 Task: Look for space in Angamāli, India from 4th June, 2023 to 8th June, 2023 for 2 adults in price range Rs.8000 to Rs.16000. Place can be private room with 1  bedroom having 1 bed and 1 bathroom. Property type can be house, flat, guest house, hotel. Booking option can be shelf check-in. Required host language is English.
Action: Mouse moved to (425, 95)
Screenshot: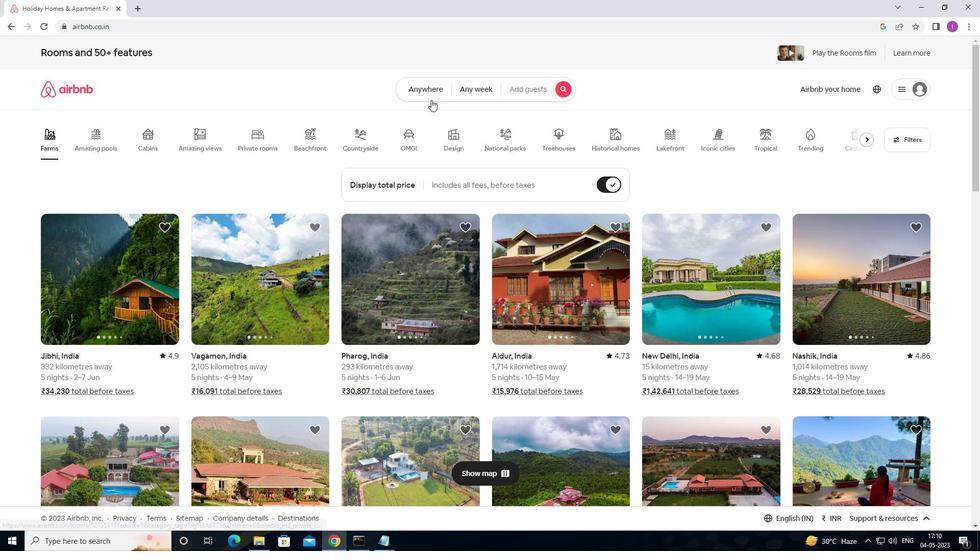 
Action: Mouse pressed left at (425, 95)
Screenshot: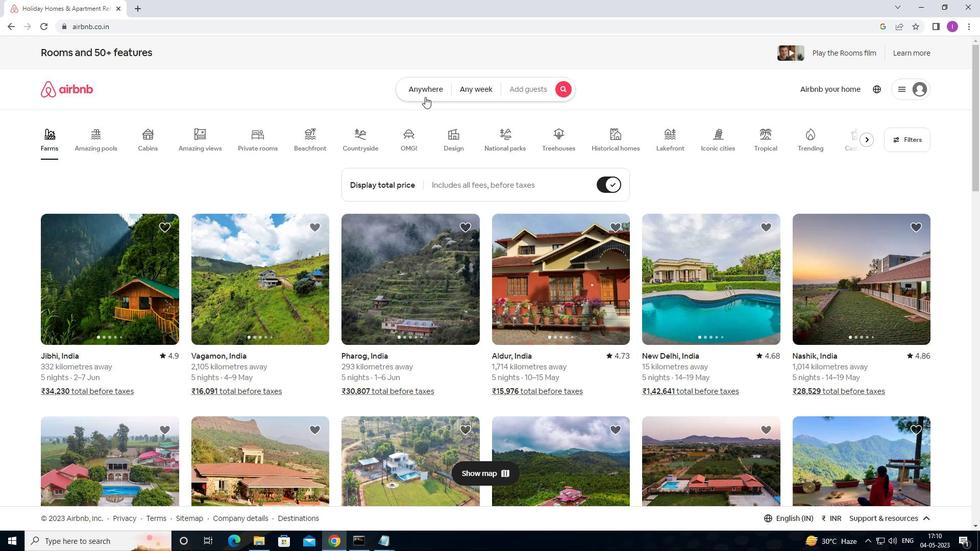 
Action: Mouse moved to (310, 125)
Screenshot: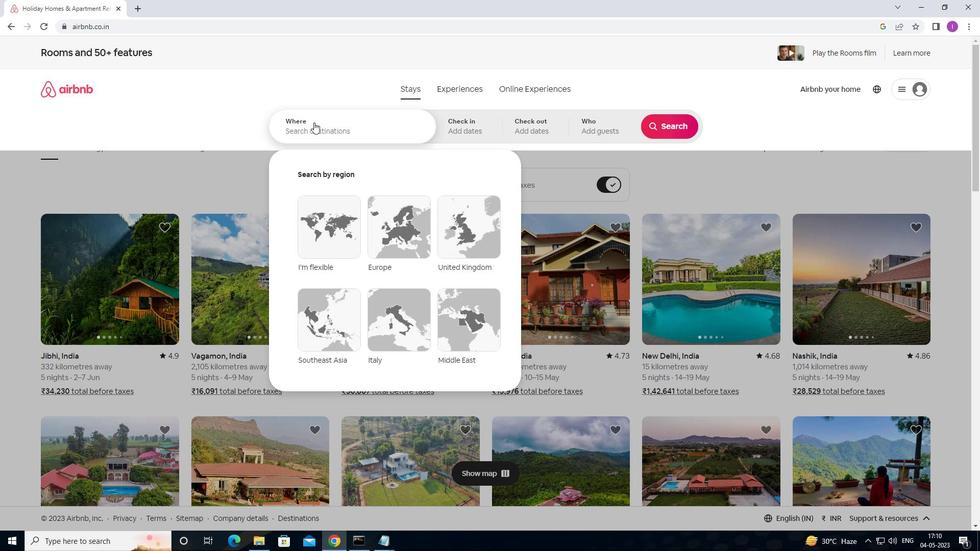 
Action: Mouse pressed left at (310, 125)
Screenshot: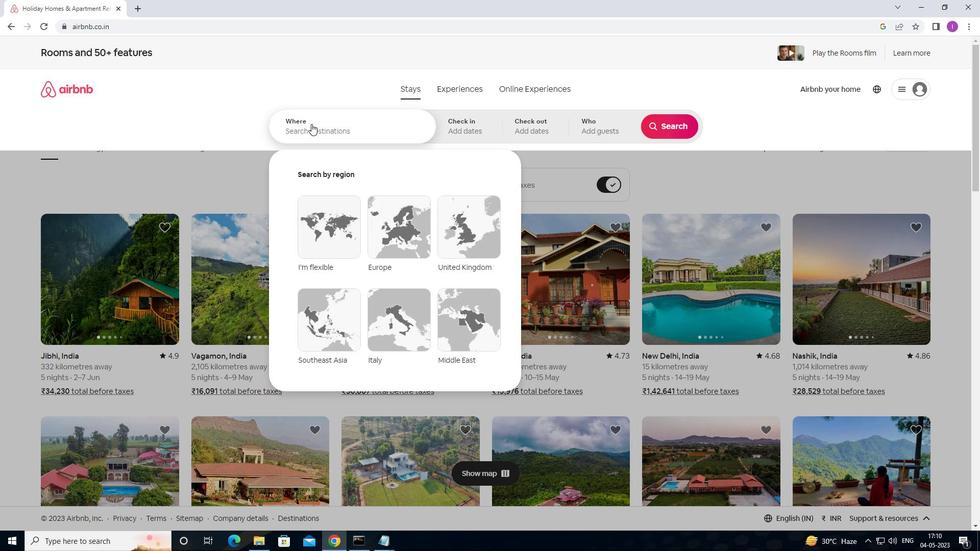 
Action: Mouse moved to (311, 125)
Screenshot: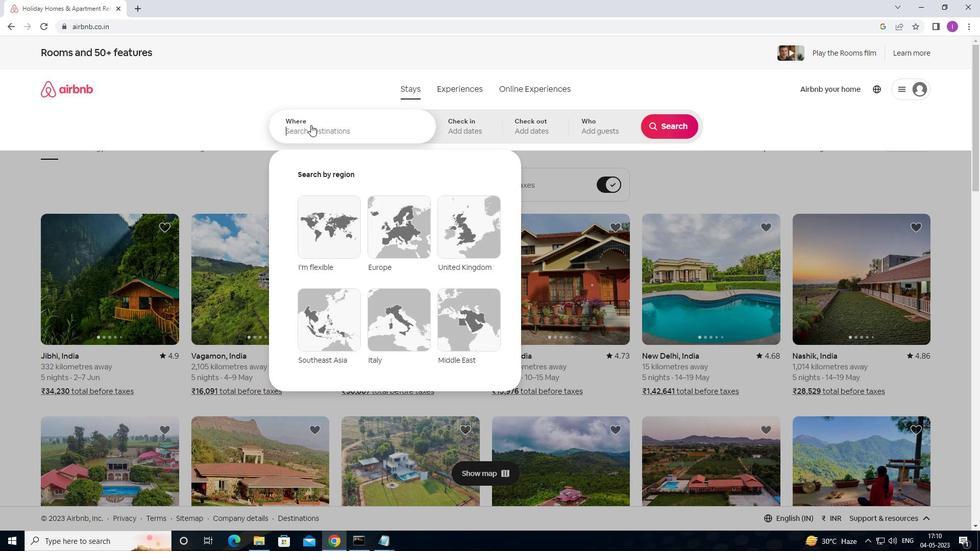 
Action: Key pressed <Key.shift>ANGAMALI,<Key.shift>INDIA
Screenshot: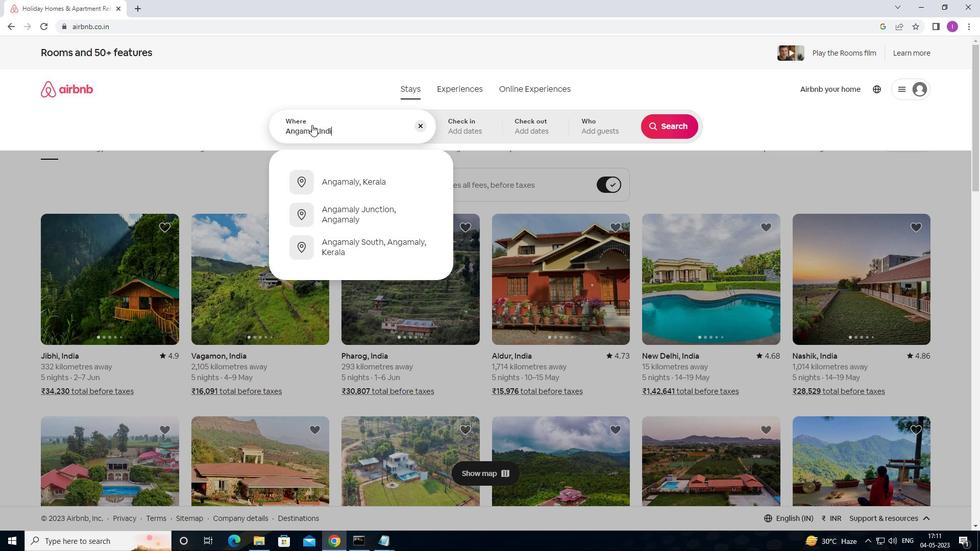 
Action: Mouse moved to (451, 125)
Screenshot: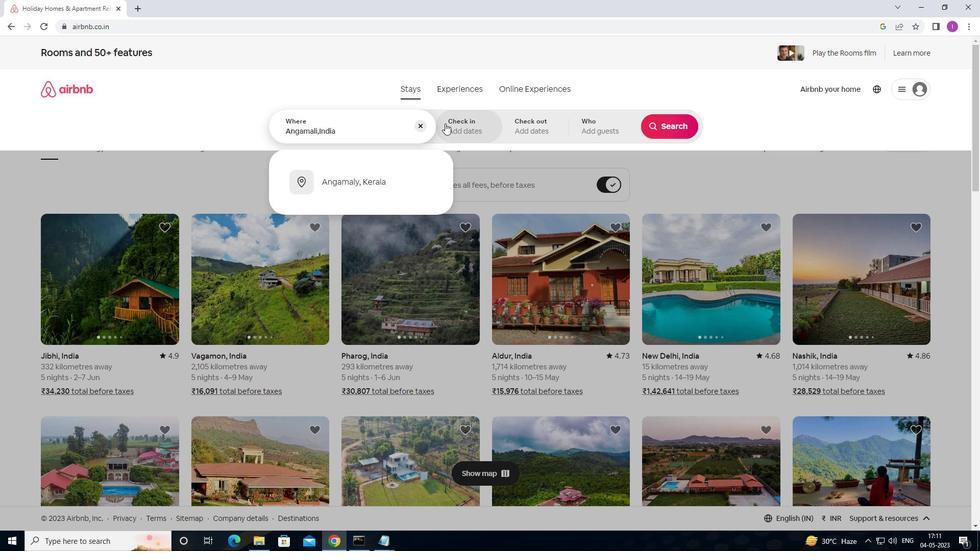 
Action: Mouse pressed left at (451, 125)
Screenshot: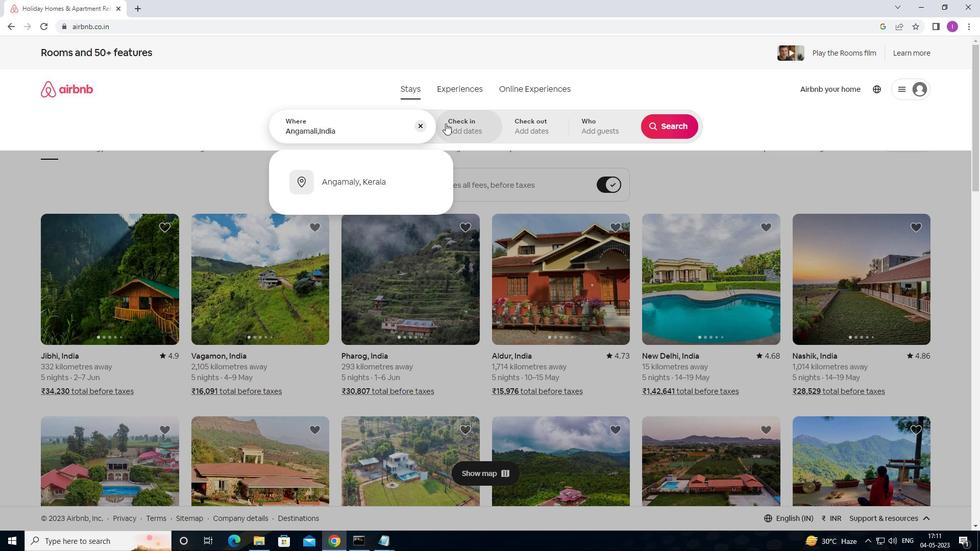 
Action: Mouse moved to (514, 276)
Screenshot: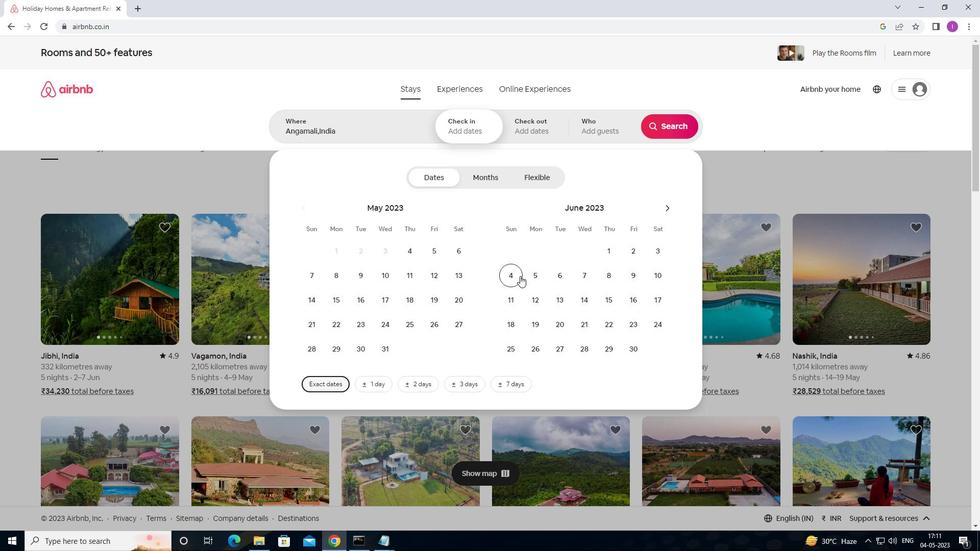 
Action: Mouse pressed left at (514, 276)
Screenshot: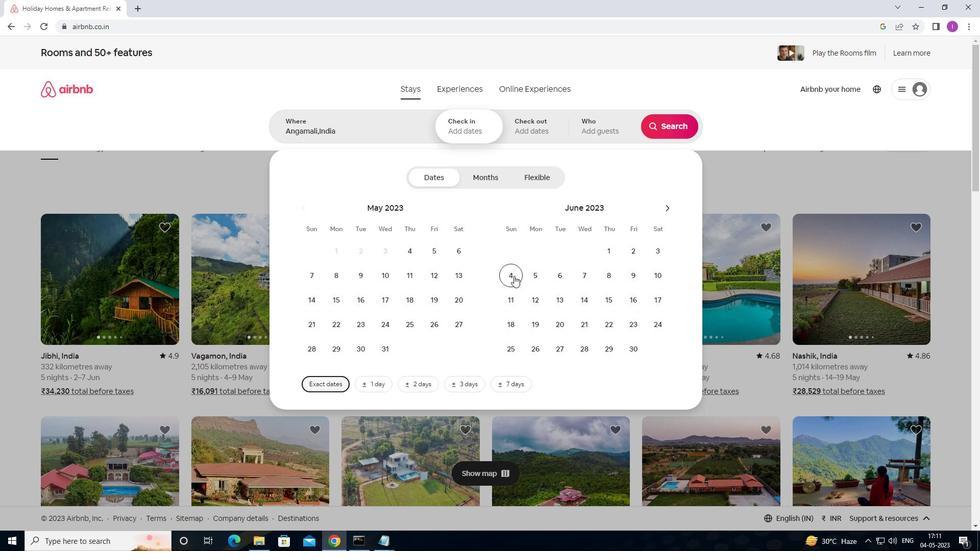 
Action: Mouse moved to (605, 270)
Screenshot: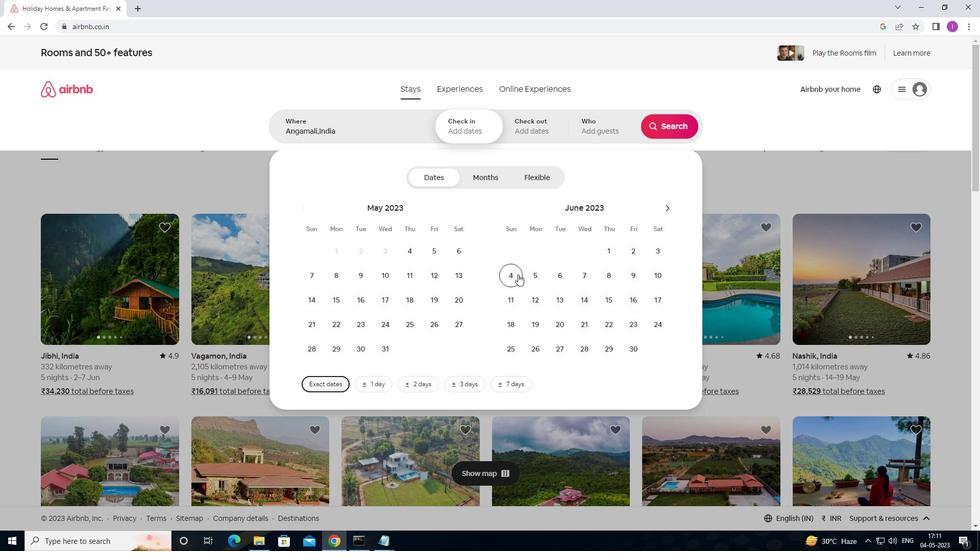 
Action: Mouse pressed left at (605, 270)
Screenshot: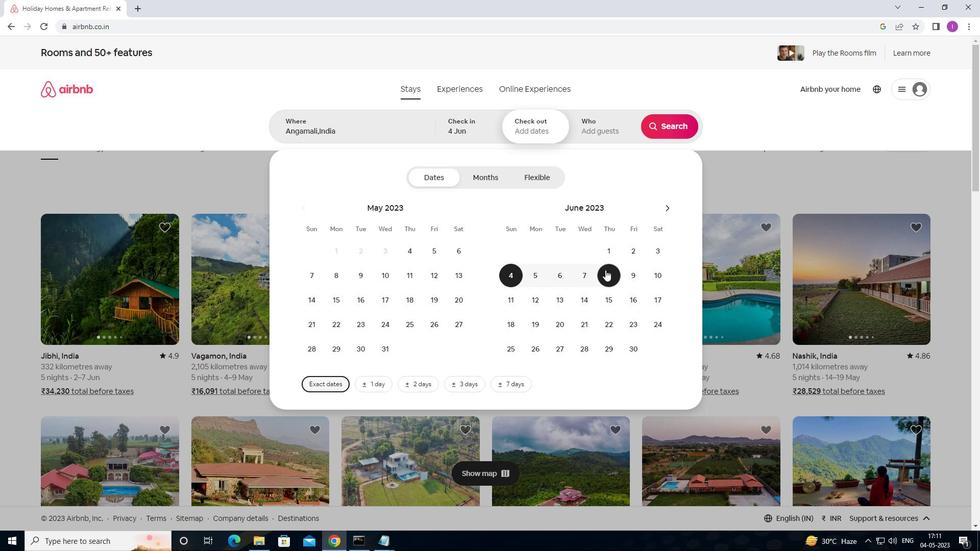 
Action: Mouse moved to (590, 127)
Screenshot: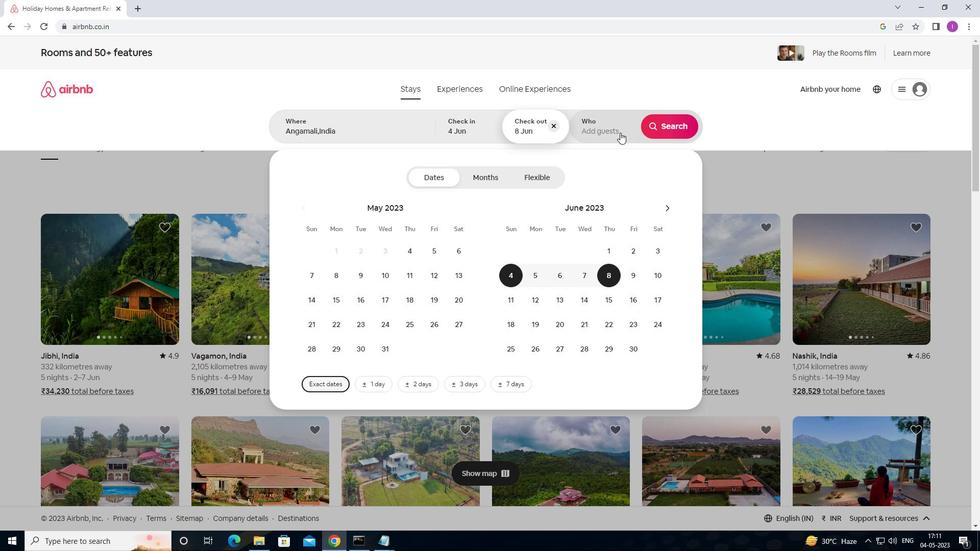 
Action: Mouse pressed left at (590, 127)
Screenshot: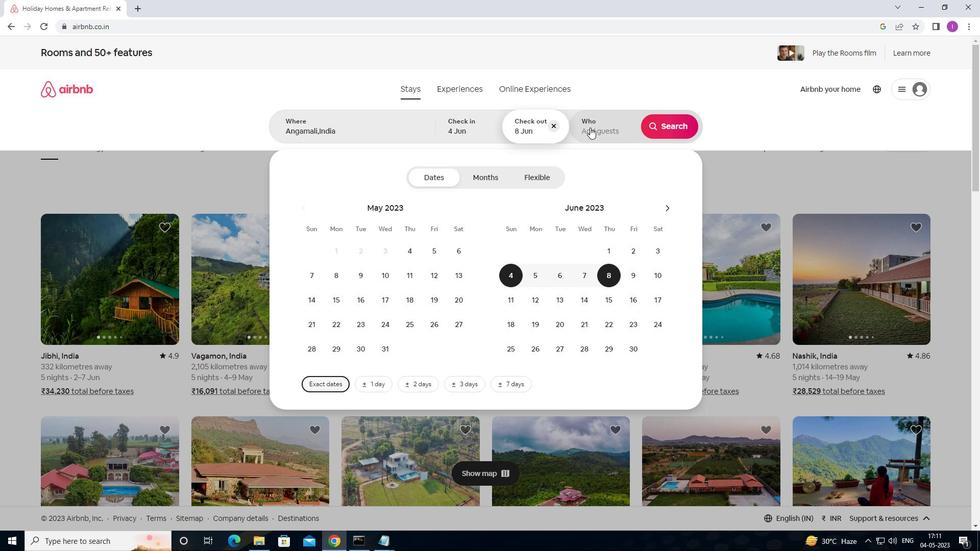 
Action: Mouse moved to (664, 182)
Screenshot: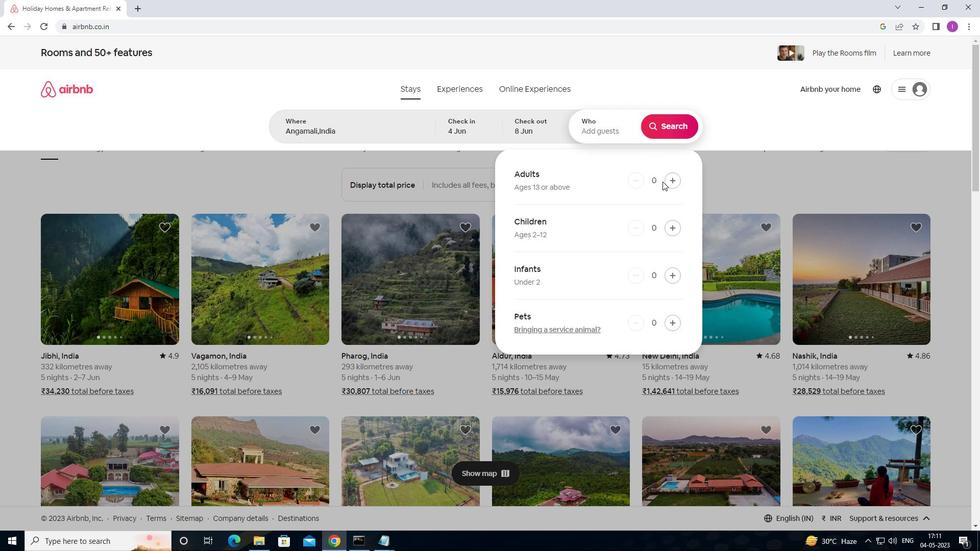 
Action: Mouse pressed left at (664, 182)
Screenshot: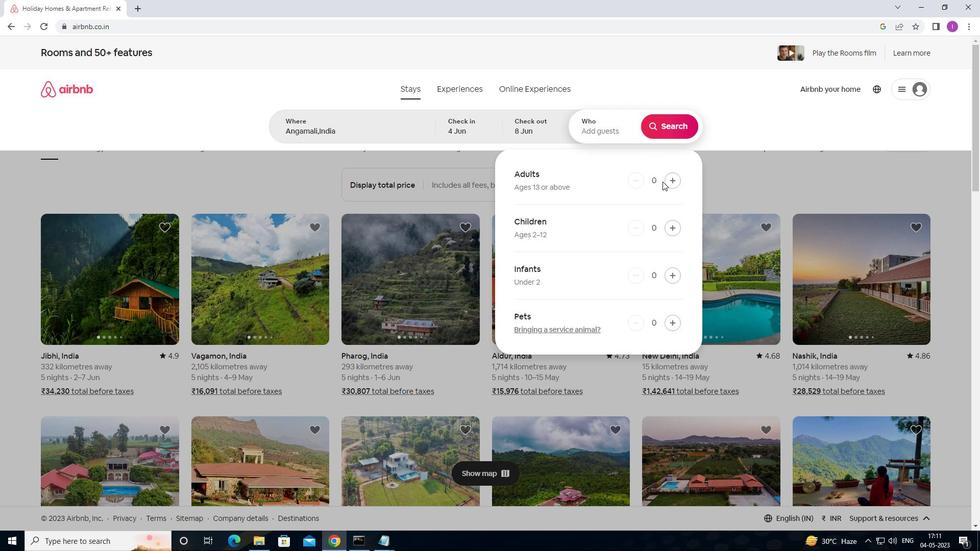 
Action: Mouse moved to (669, 179)
Screenshot: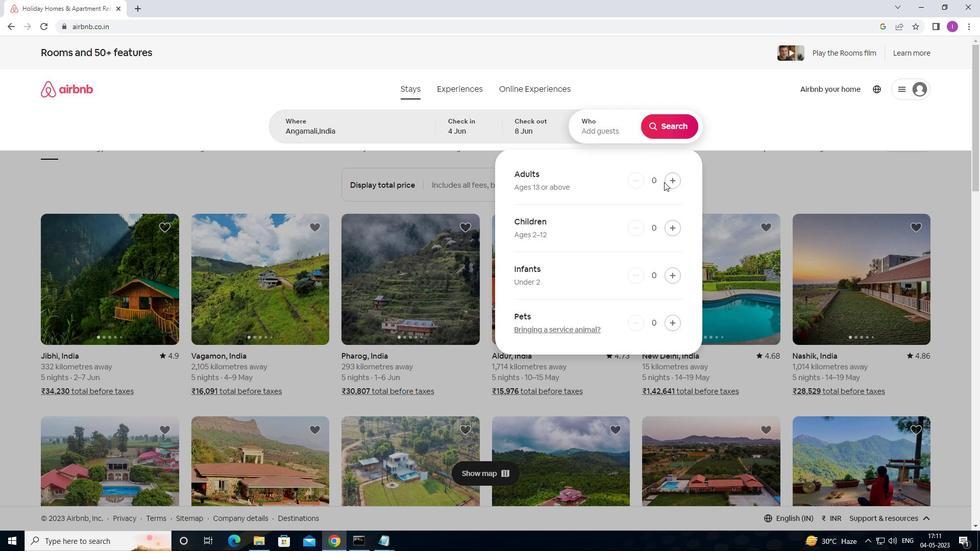 
Action: Mouse pressed left at (669, 179)
Screenshot: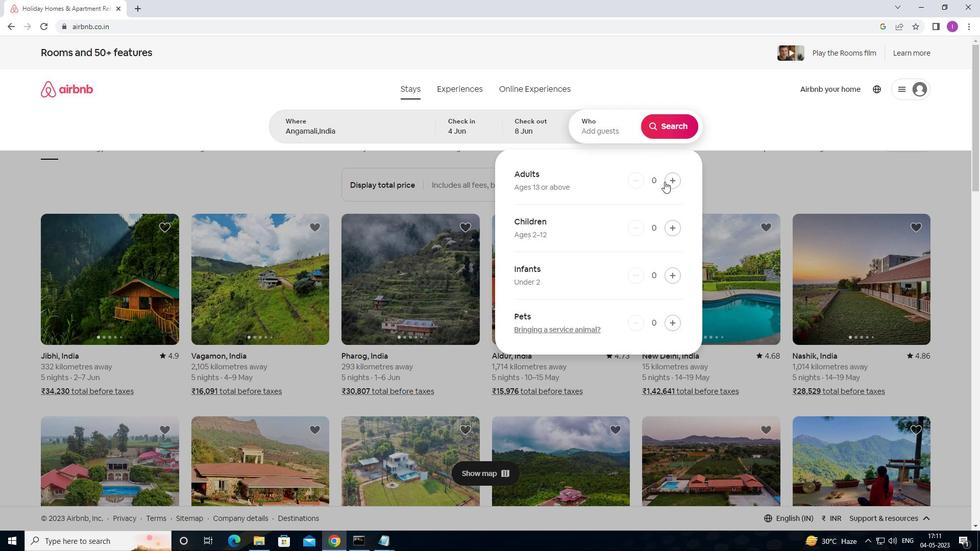 
Action: Mouse moved to (670, 179)
Screenshot: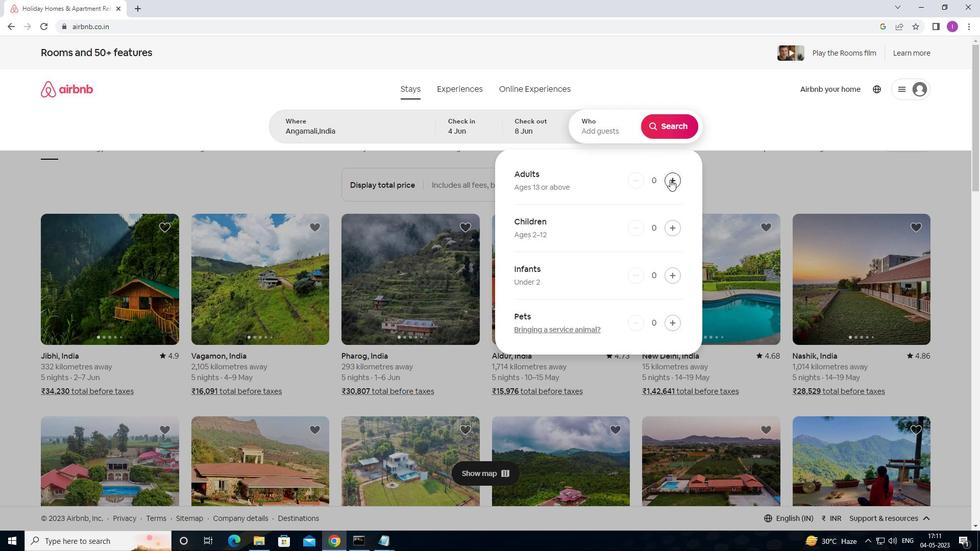 
Action: Mouse pressed left at (670, 179)
Screenshot: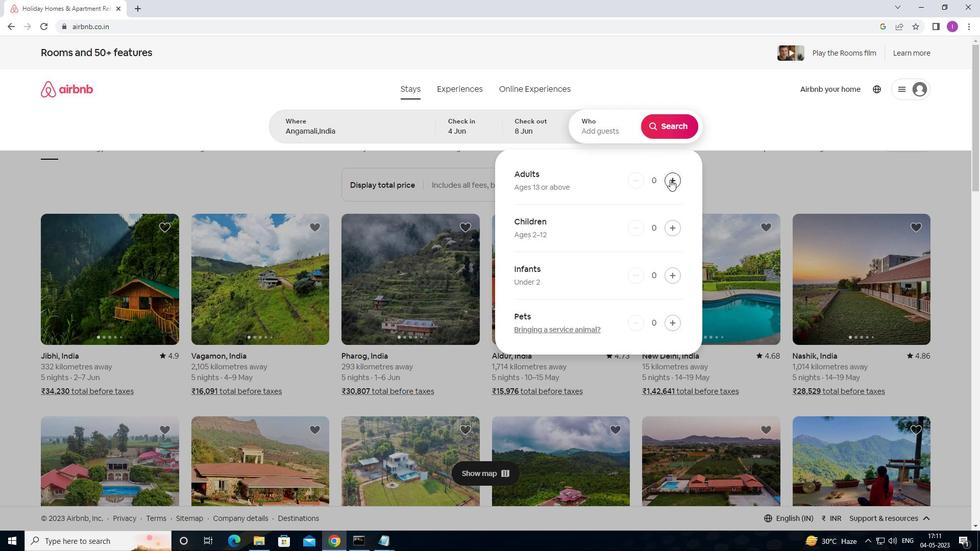 
Action: Mouse moved to (671, 132)
Screenshot: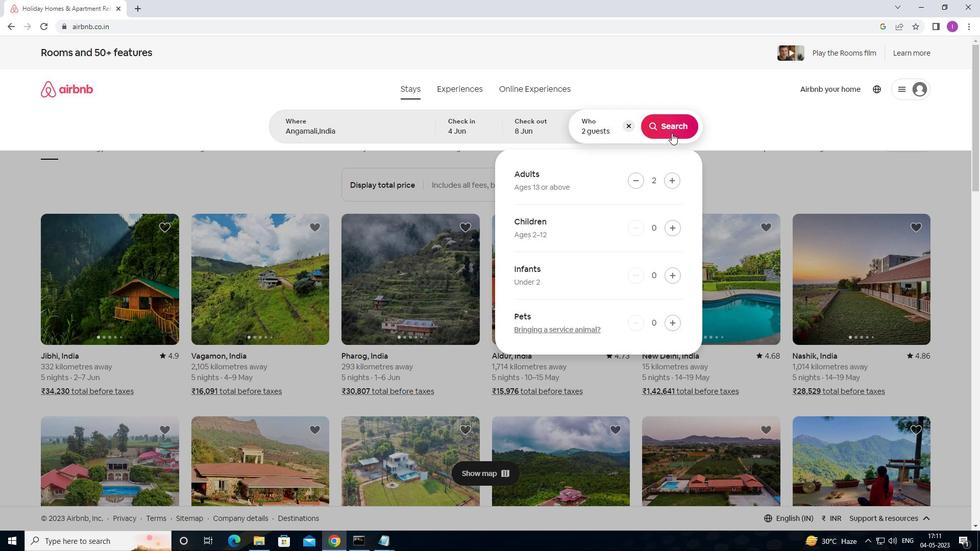 
Action: Mouse pressed left at (671, 132)
Screenshot: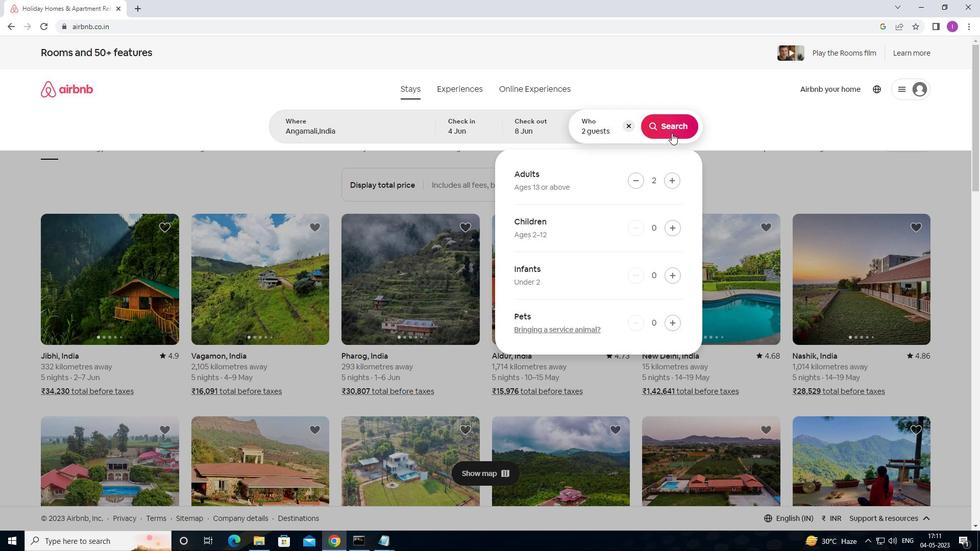 
Action: Mouse moved to (932, 95)
Screenshot: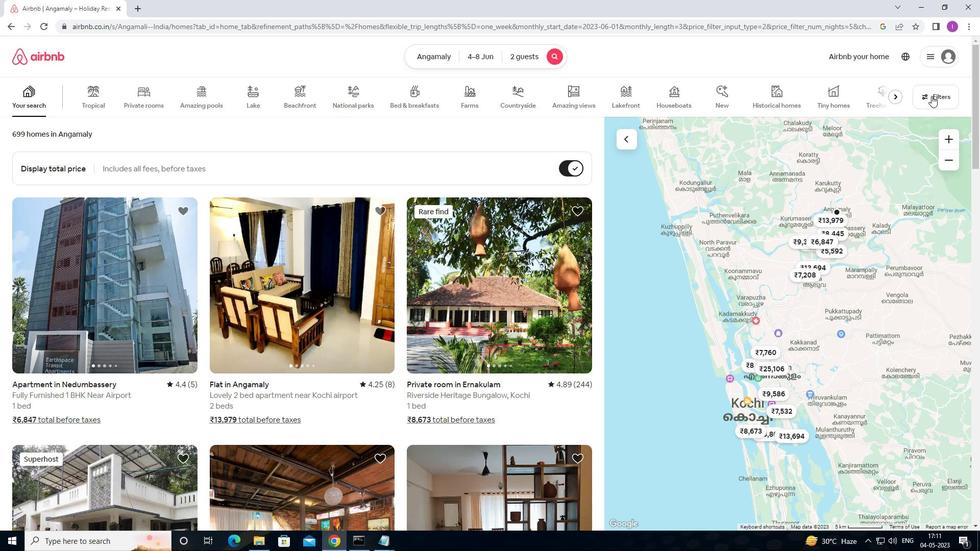 
Action: Mouse pressed left at (932, 95)
Screenshot: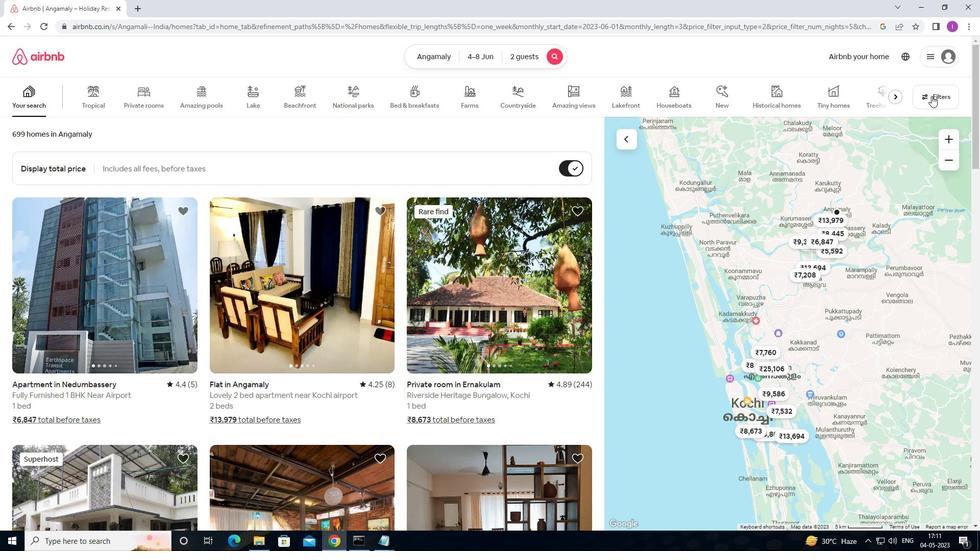 
Action: Mouse moved to (361, 218)
Screenshot: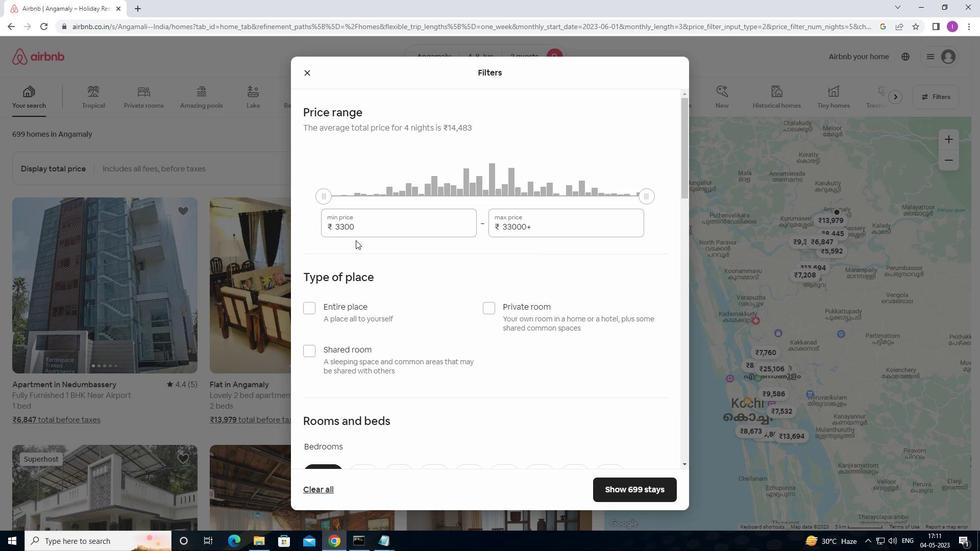 
Action: Mouse pressed left at (361, 218)
Screenshot: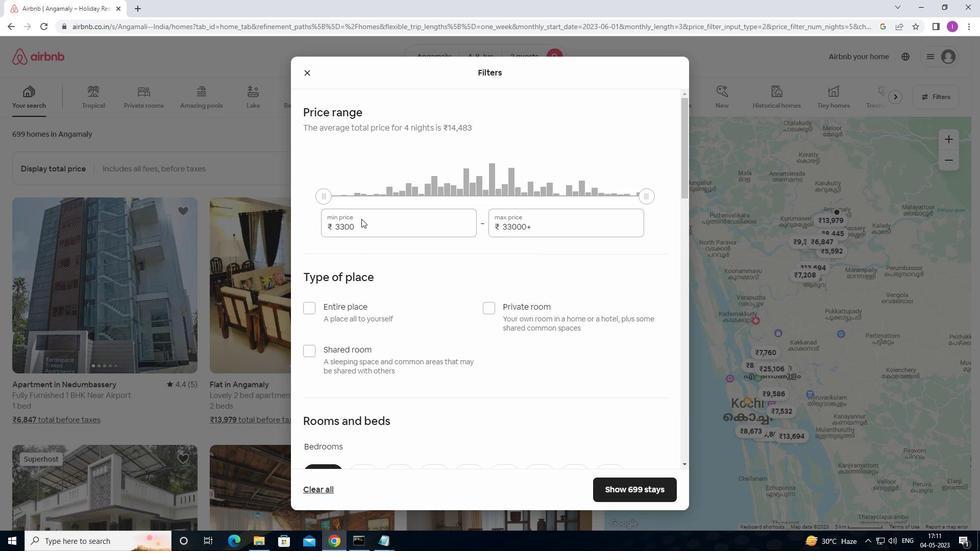 
Action: Mouse moved to (362, 223)
Screenshot: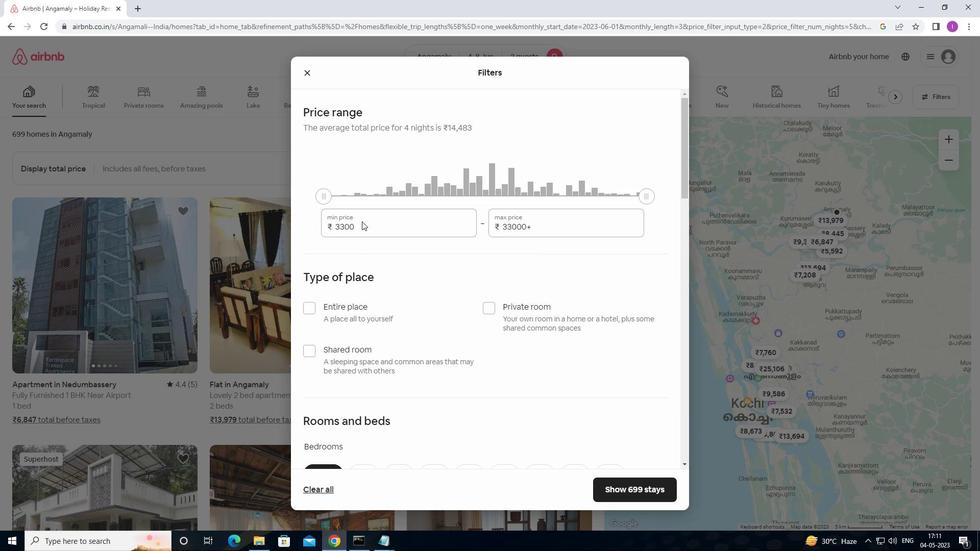 
Action: Mouse pressed left at (362, 223)
Screenshot: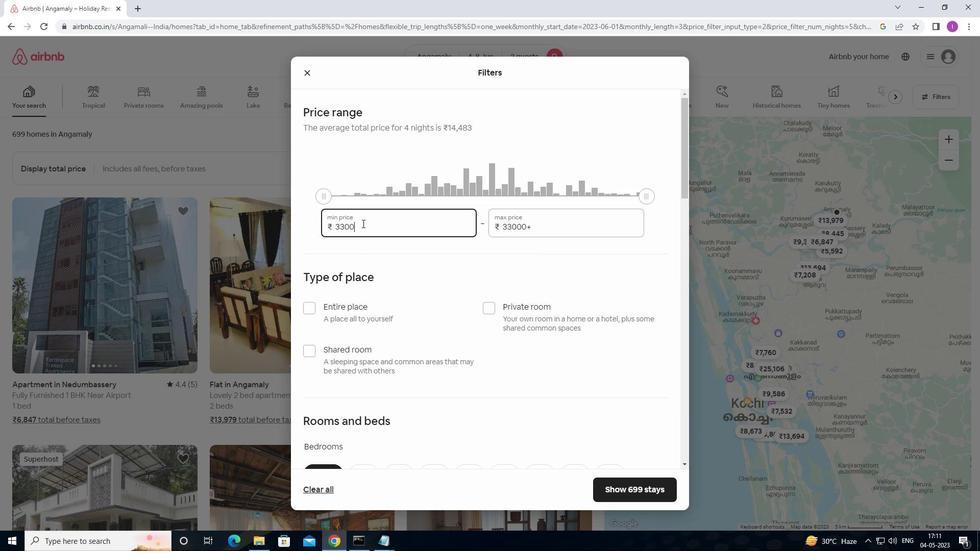
Action: Mouse moved to (329, 223)
Screenshot: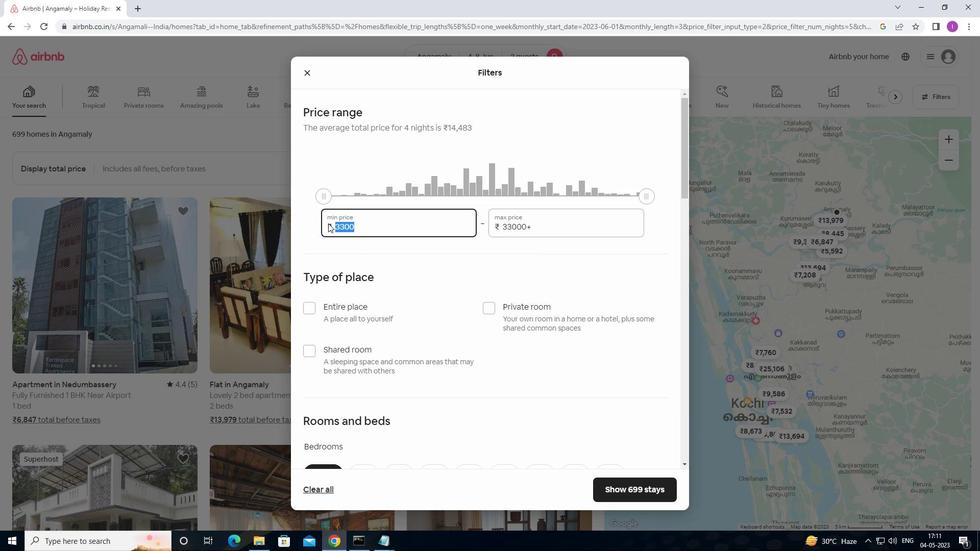 
Action: Key pressed 8
Screenshot: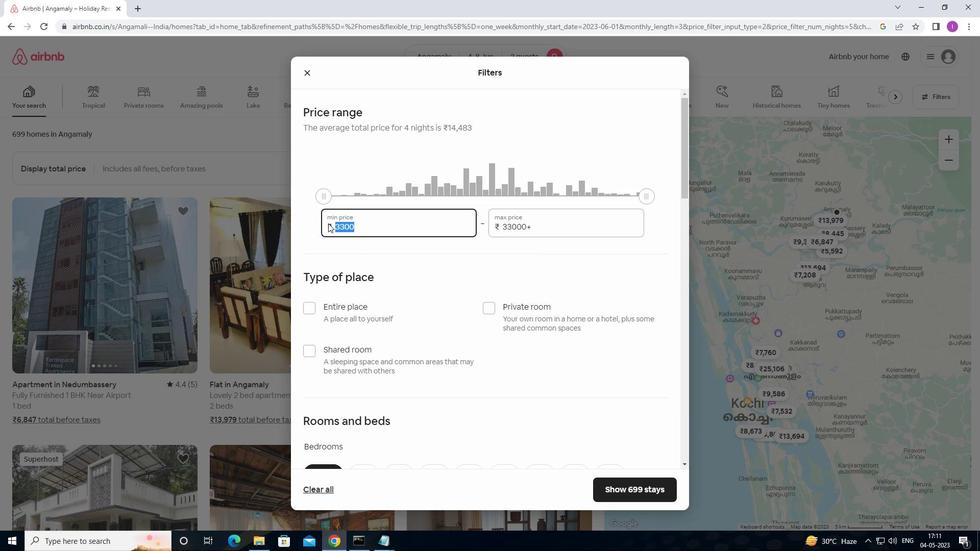 
Action: Mouse moved to (330, 222)
Screenshot: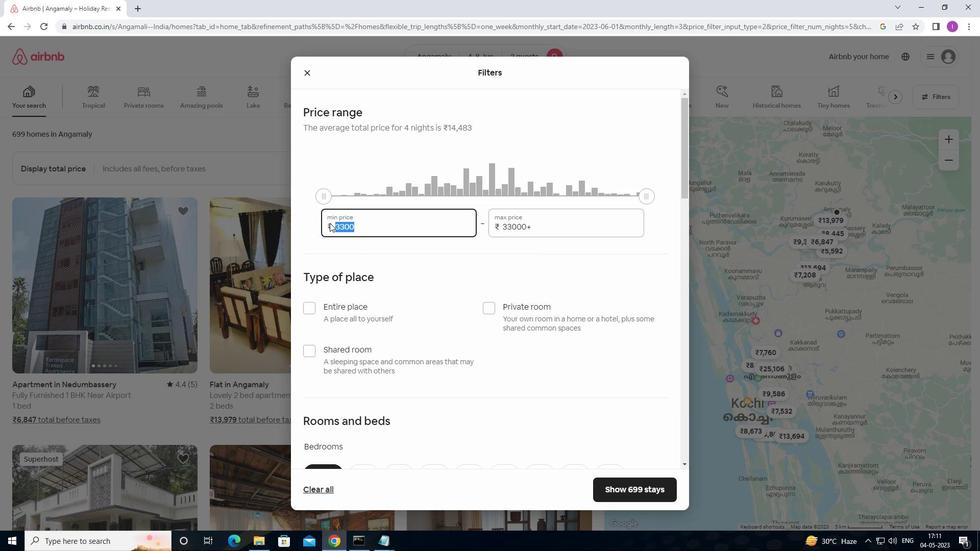 
Action: Key pressed 0
Screenshot: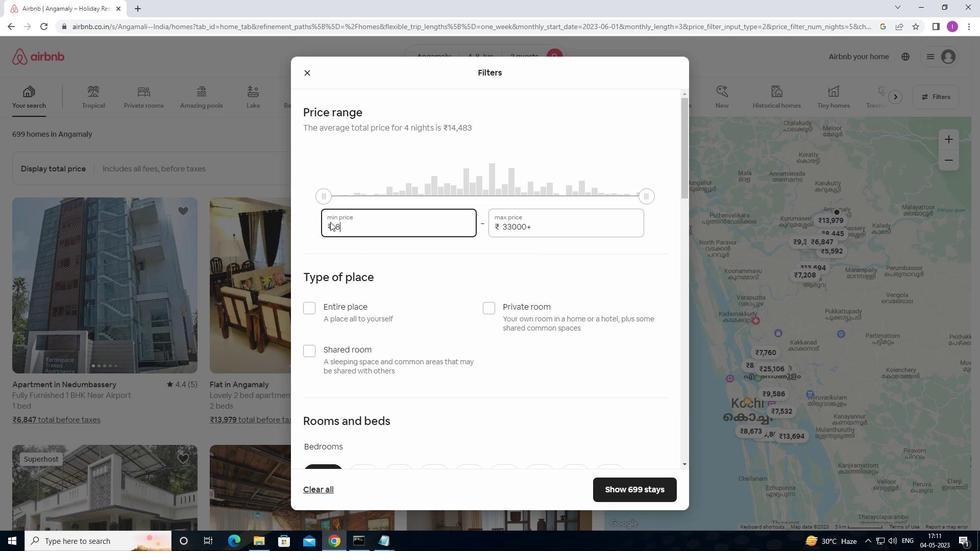 
Action: Mouse moved to (331, 220)
Screenshot: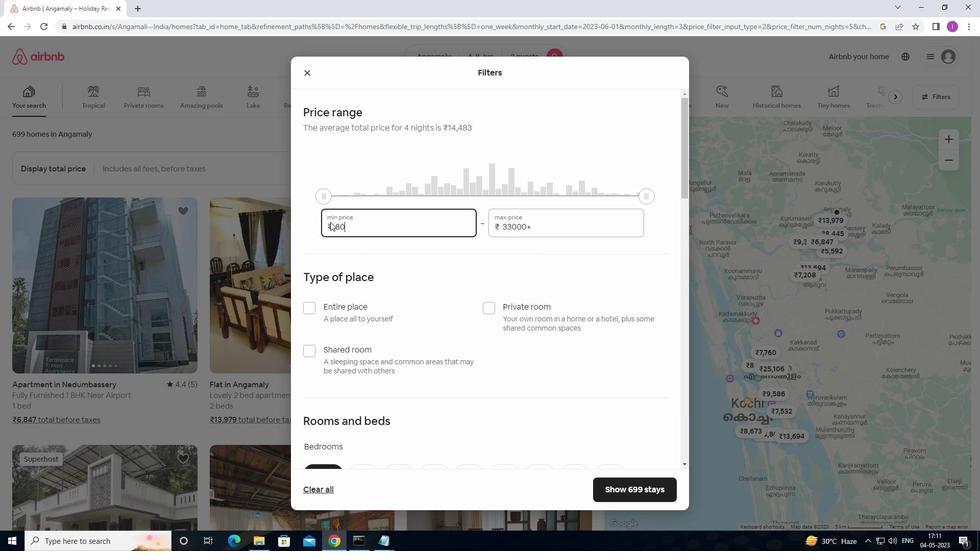
Action: Key pressed 0
Screenshot: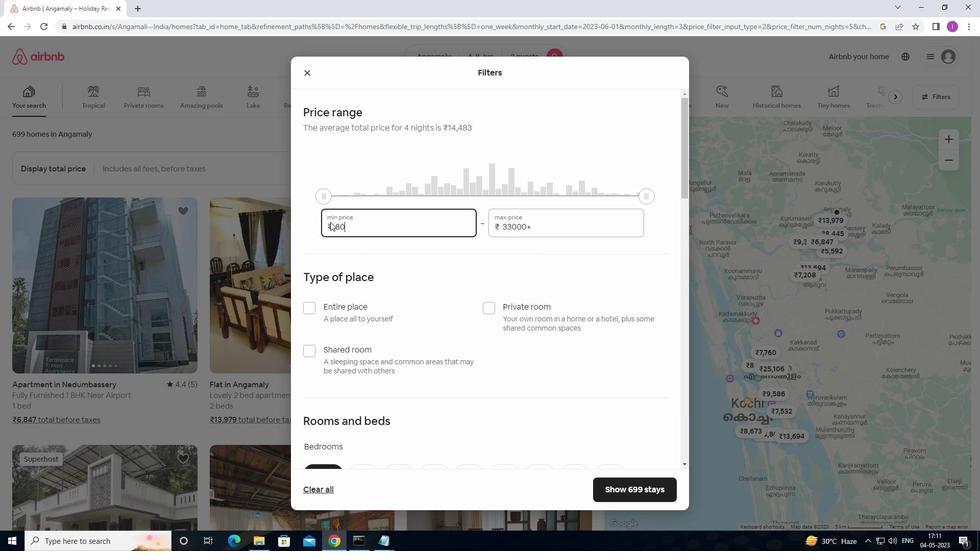 
Action: Mouse moved to (341, 215)
Screenshot: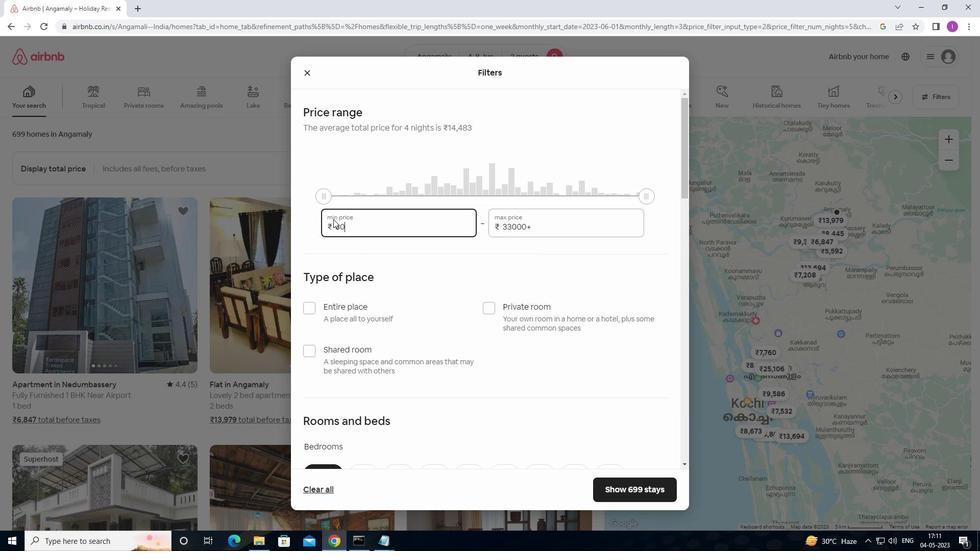 
Action: Key pressed 0
Screenshot: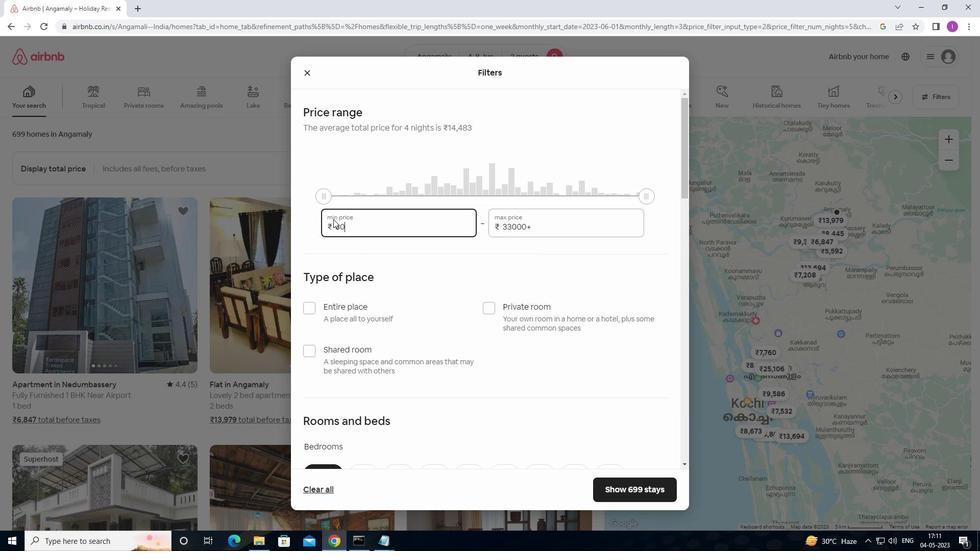 
Action: Mouse moved to (554, 228)
Screenshot: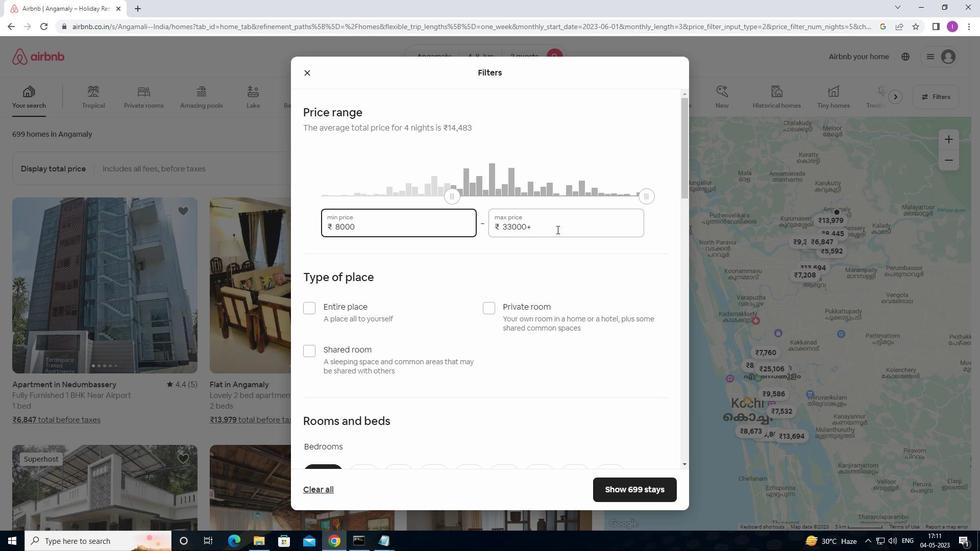 
Action: Mouse pressed left at (554, 228)
Screenshot: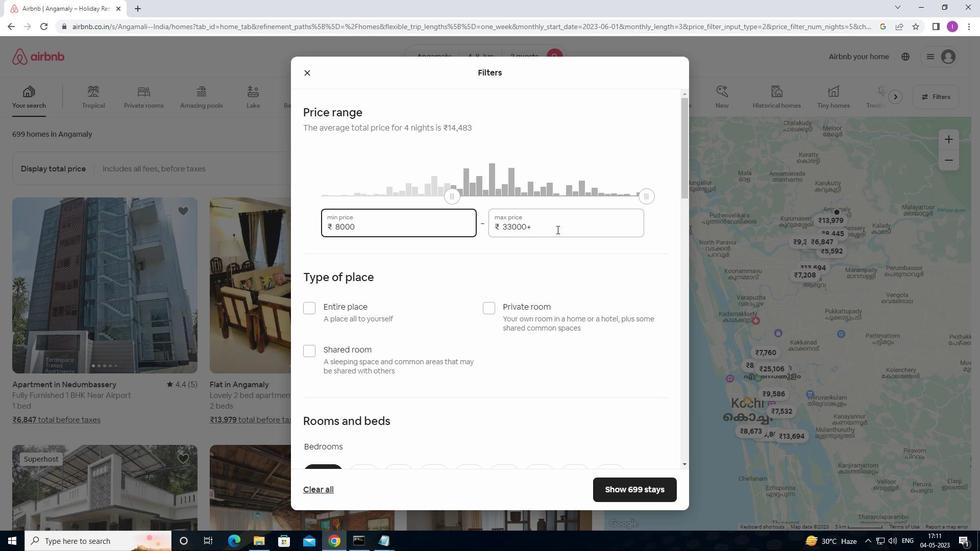 
Action: Mouse moved to (468, 239)
Screenshot: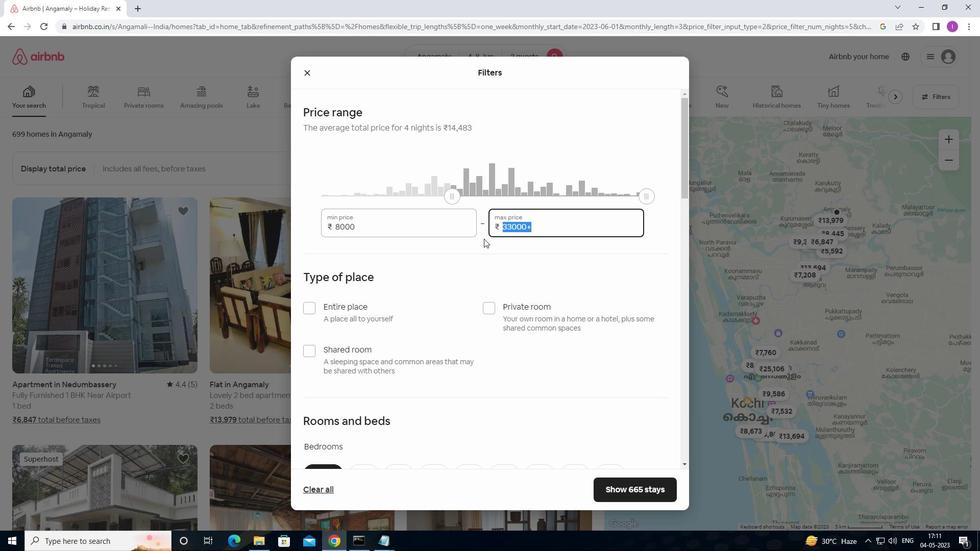 
Action: Key pressed 16000
Screenshot: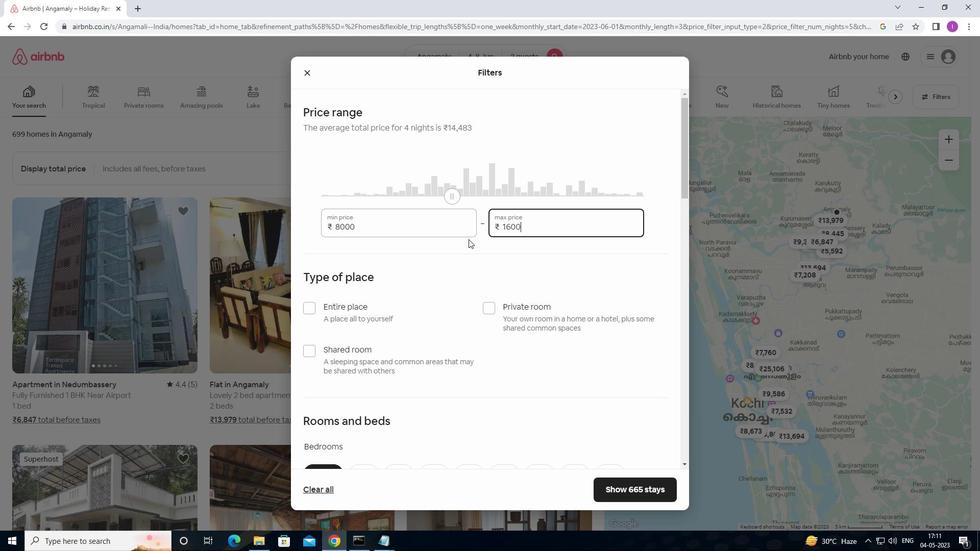 
Action: Mouse moved to (498, 252)
Screenshot: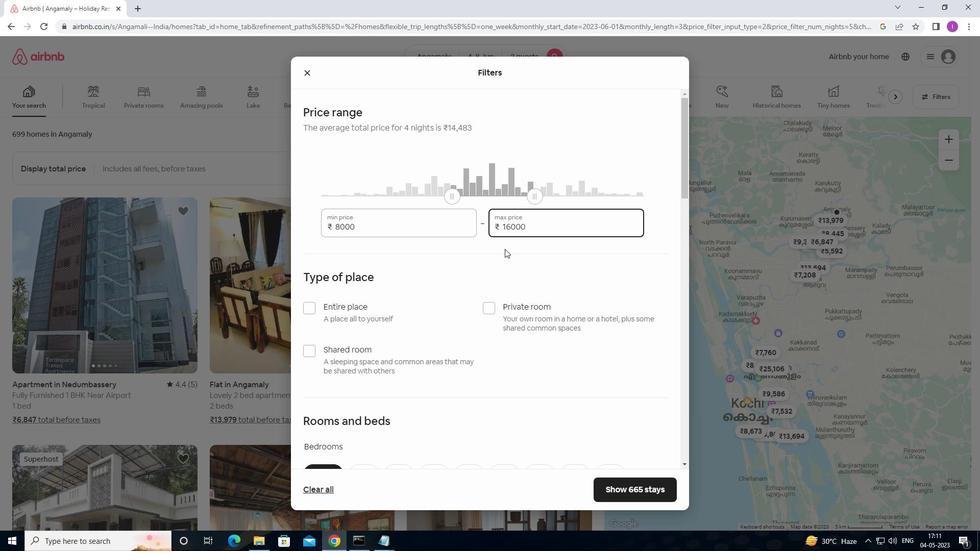 
Action: Mouse scrolled (498, 252) with delta (0, 0)
Screenshot: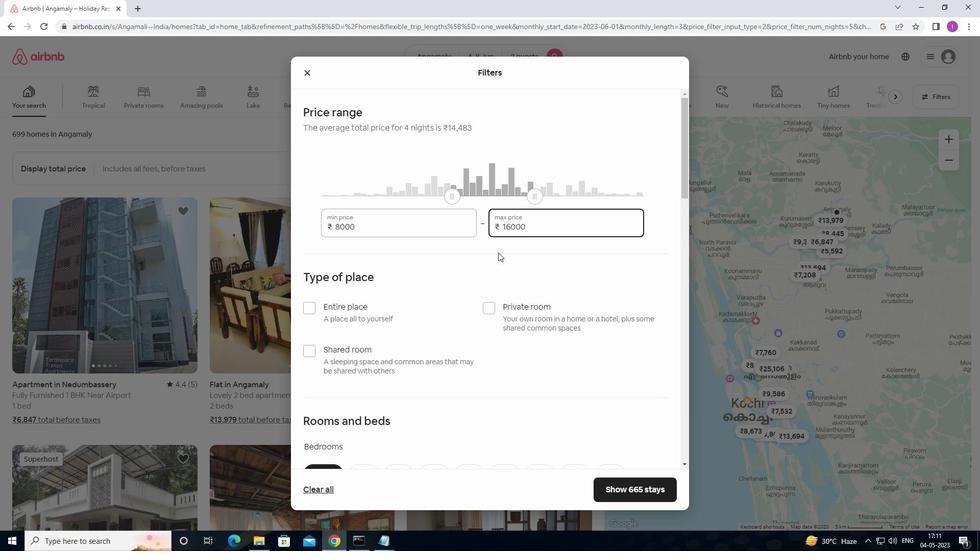 
Action: Mouse scrolled (498, 252) with delta (0, 0)
Screenshot: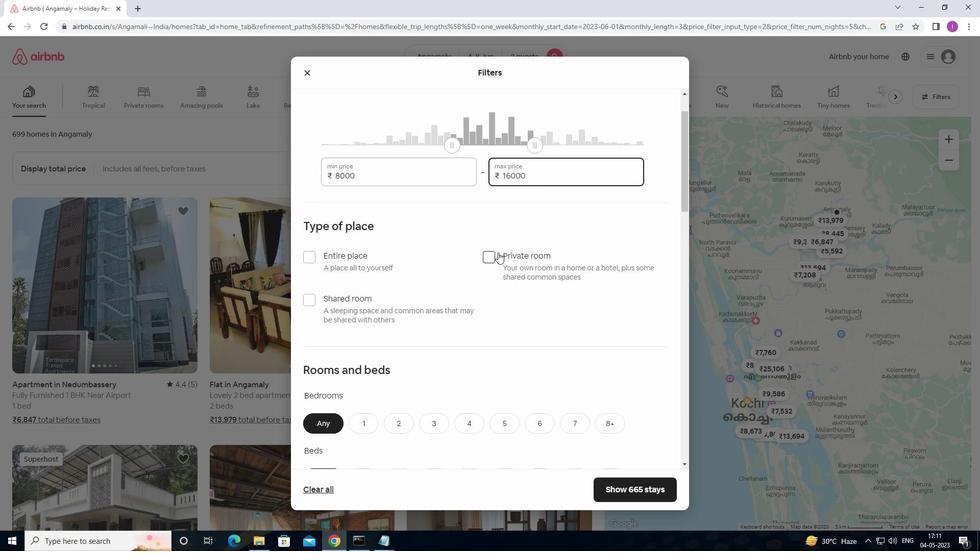
Action: Mouse moved to (484, 210)
Screenshot: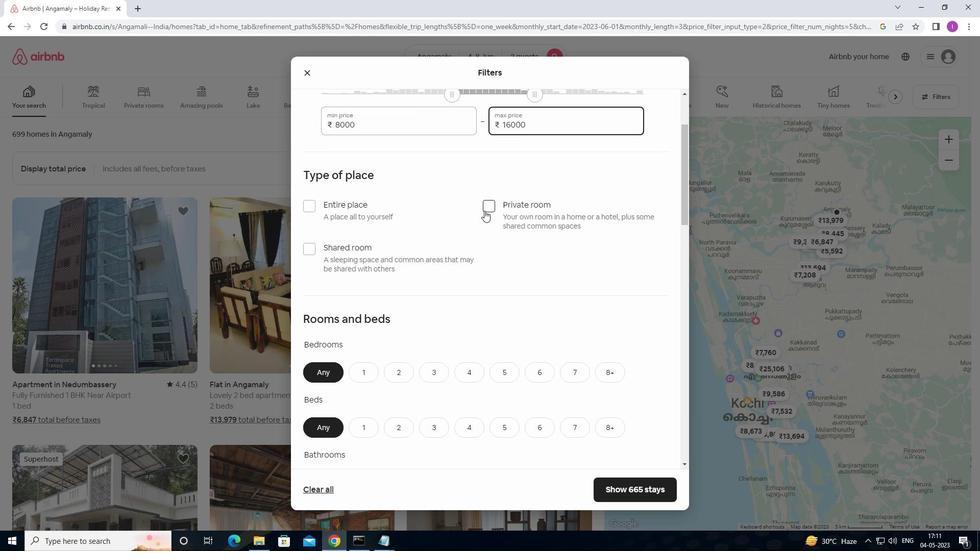 
Action: Mouse pressed left at (484, 210)
Screenshot: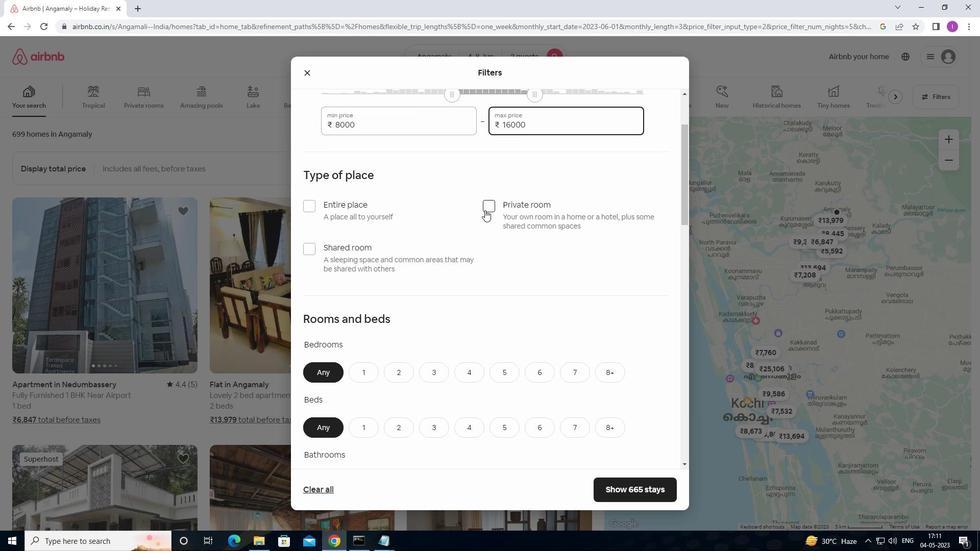 
Action: Mouse moved to (469, 295)
Screenshot: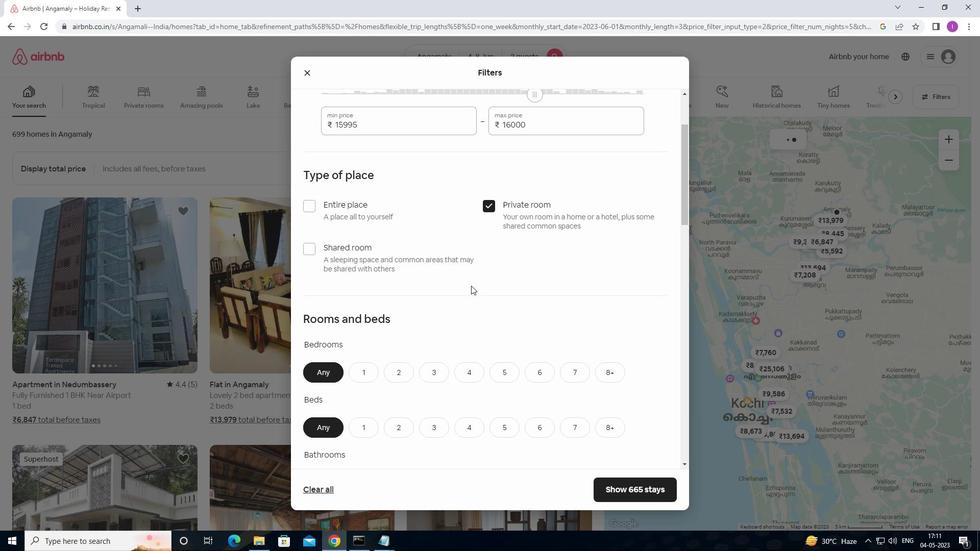 
Action: Mouse scrolled (469, 294) with delta (0, 0)
Screenshot: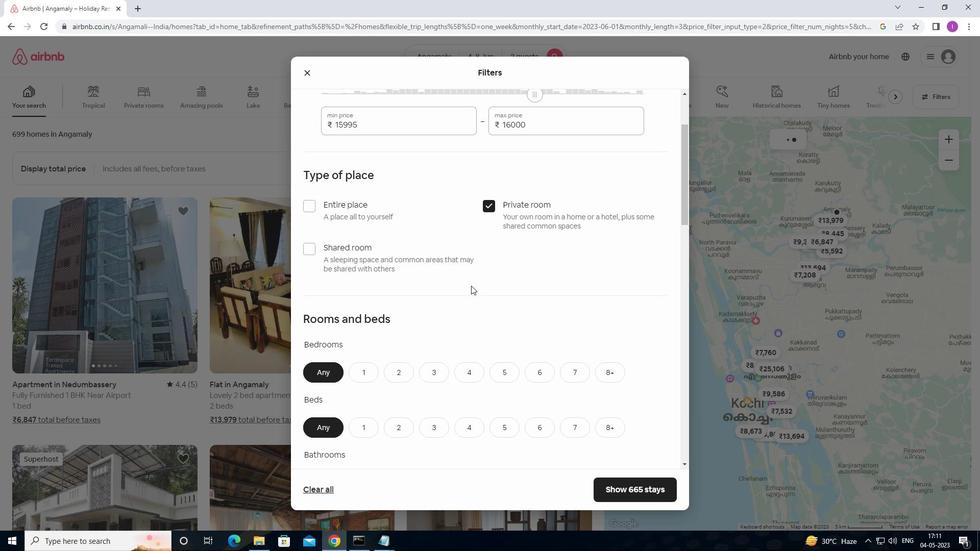 
Action: Mouse moved to (469, 297)
Screenshot: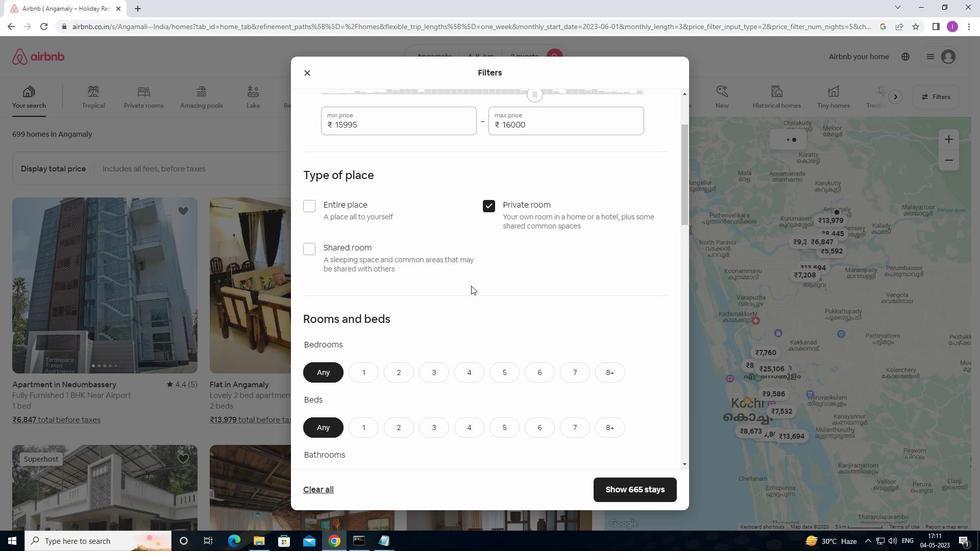
Action: Mouse scrolled (469, 296) with delta (0, 0)
Screenshot: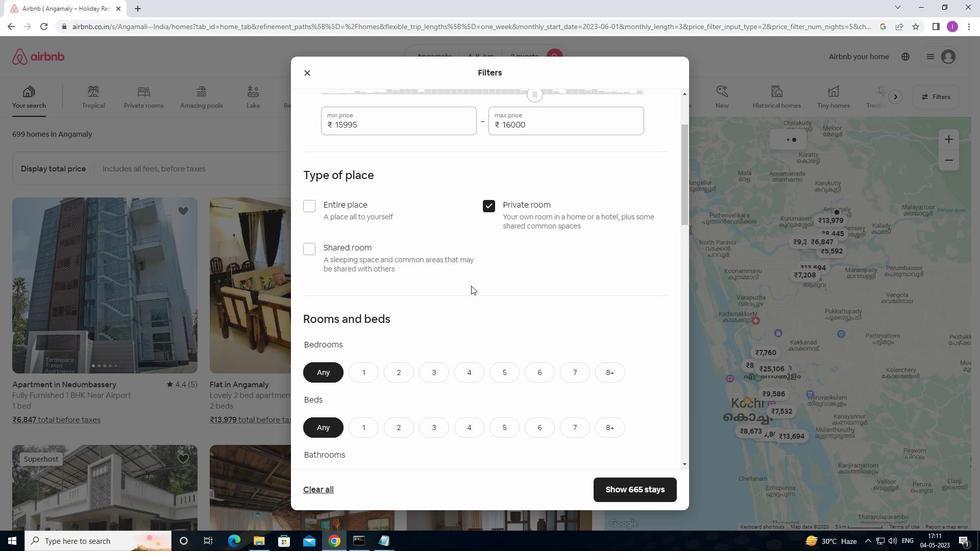
Action: Mouse moved to (468, 302)
Screenshot: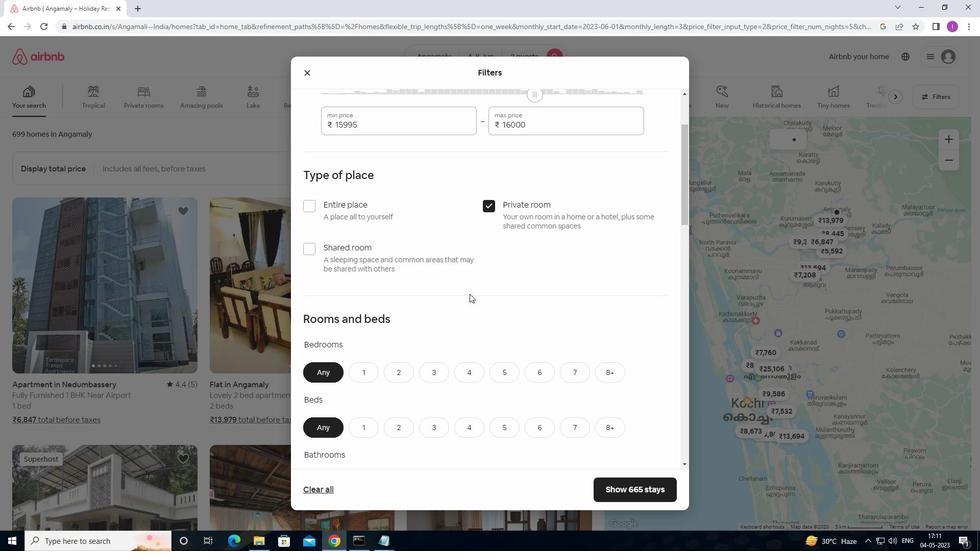 
Action: Mouse scrolled (468, 302) with delta (0, 0)
Screenshot: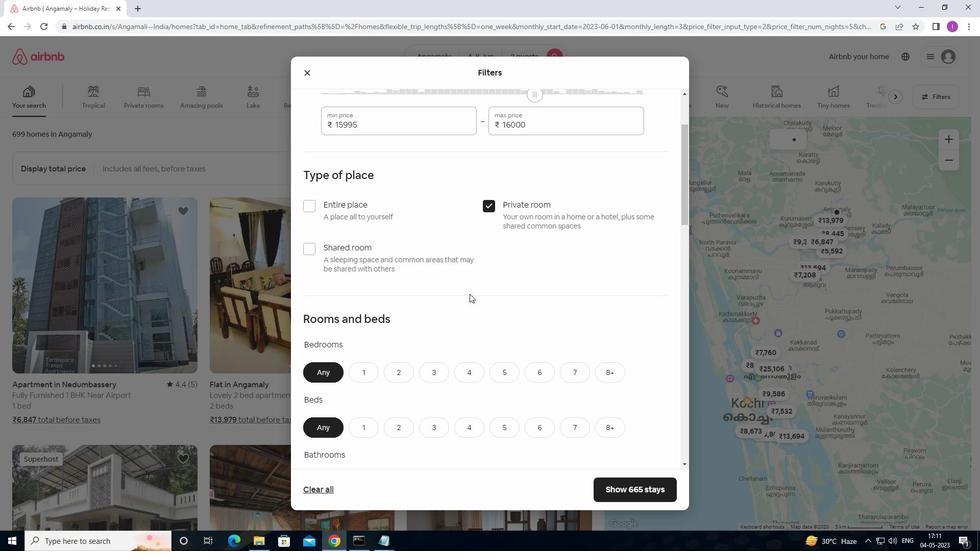 
Action: Mouse moved to (465, 305)
Screenshot: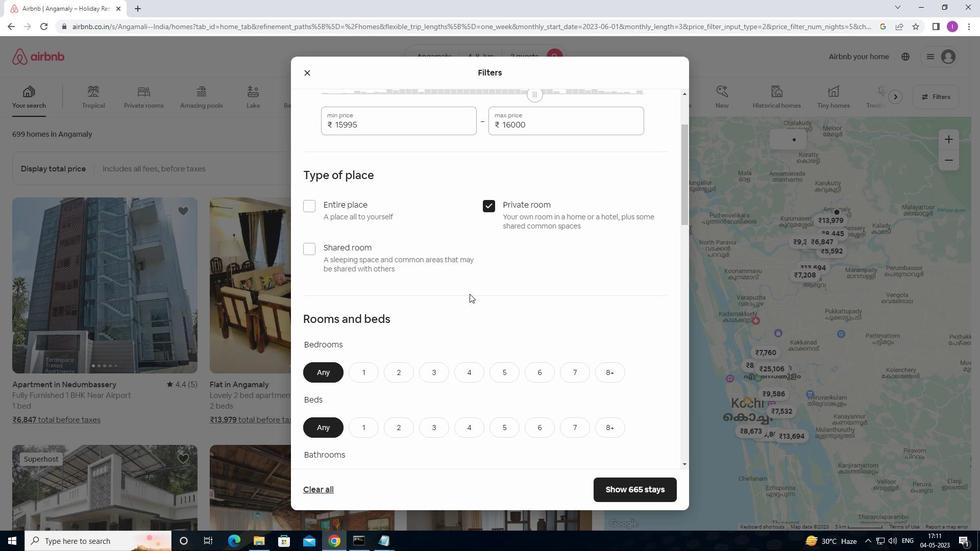 
Action: Mouse scrolled (465, 304) with delta (0, 0)
Screenshot: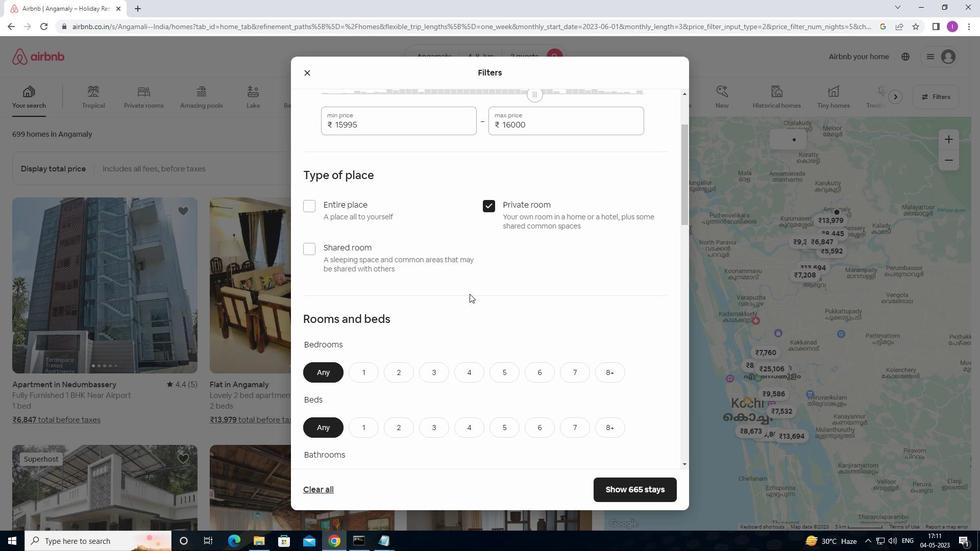 
Action: Mouse moved to (360, 169)
Screenshot: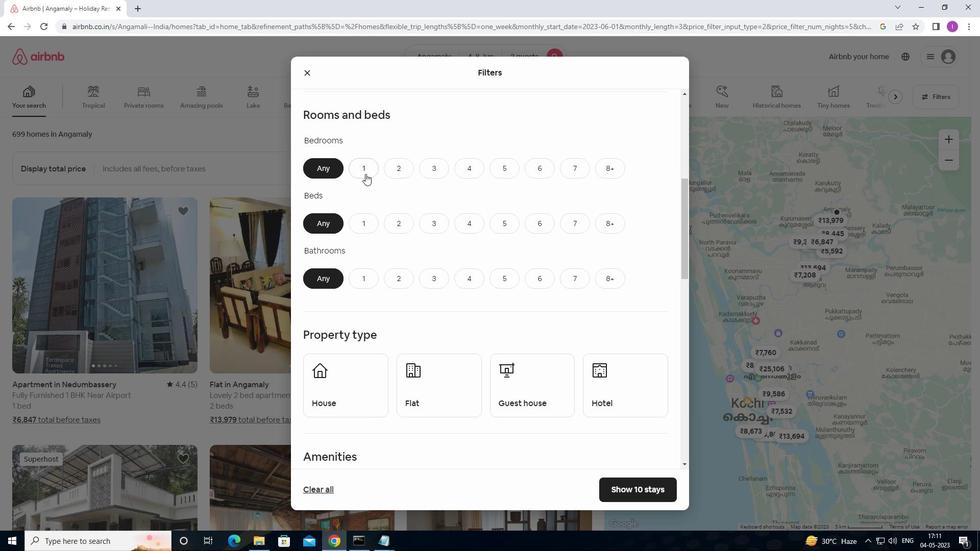 
Action: Mouse pressed left at (360, 169)
Screenshot: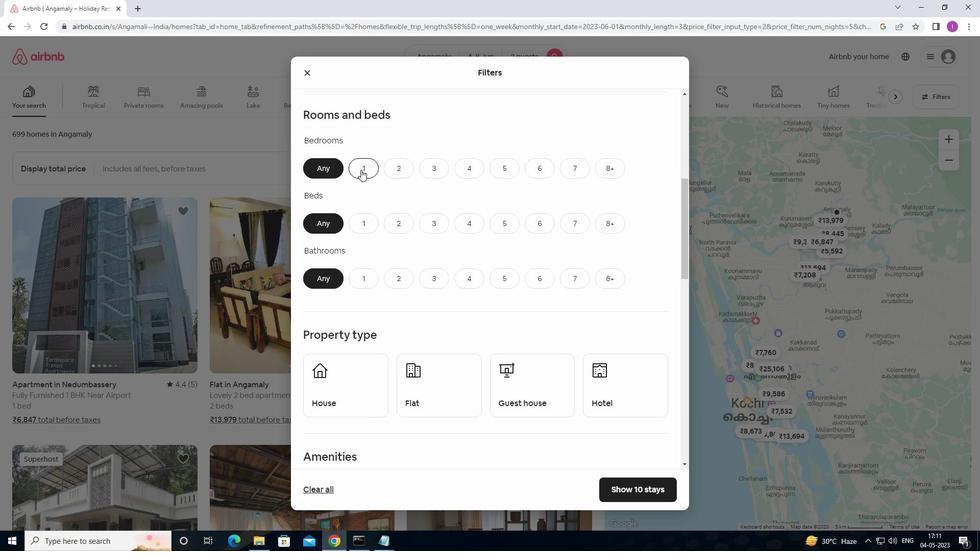 
Action: Mouse moved to (364, 227)
Screenshot: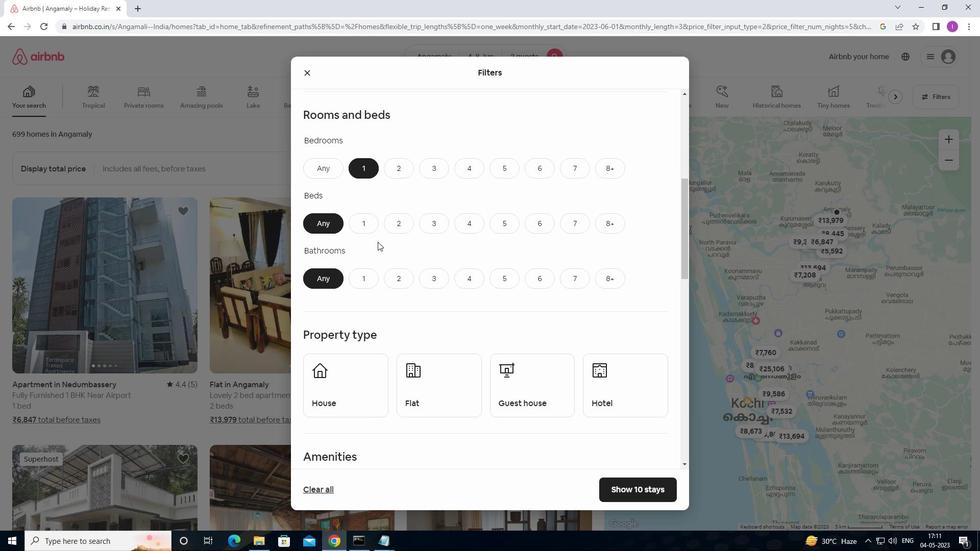
Action: Mouse pressed left at (364, 227)
Screenshot: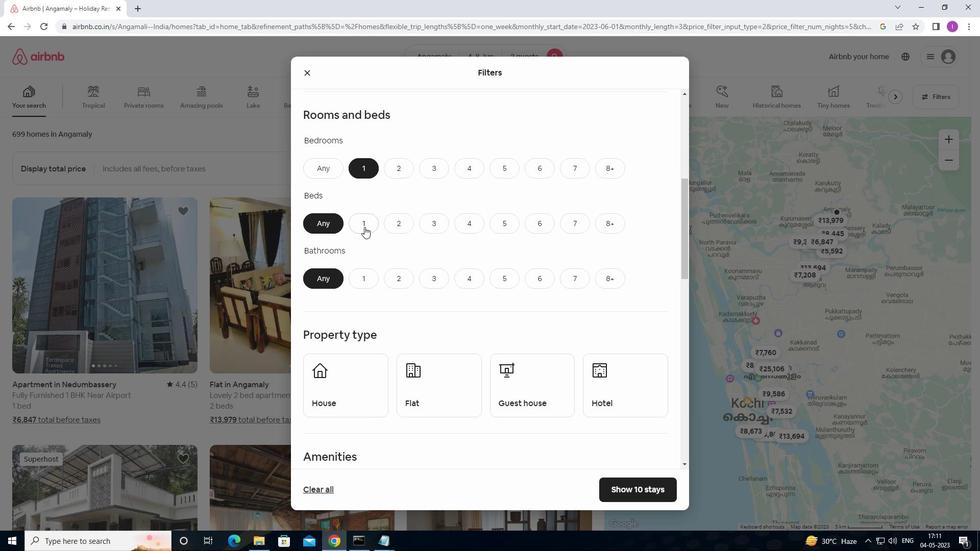 
Action: Mouse moved to (361, 285)
Screenshot: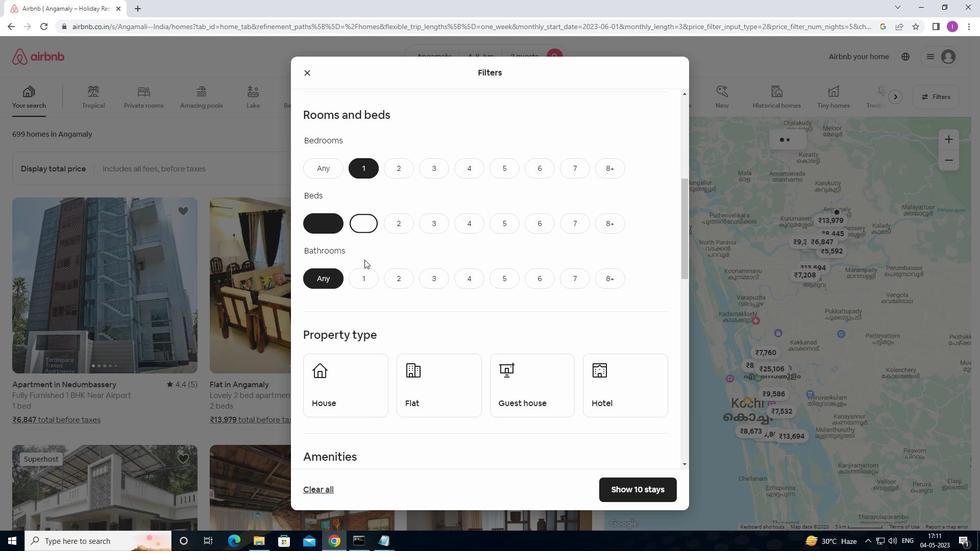 
Action: Mouse pressed left at (361, 285)
Screenshot: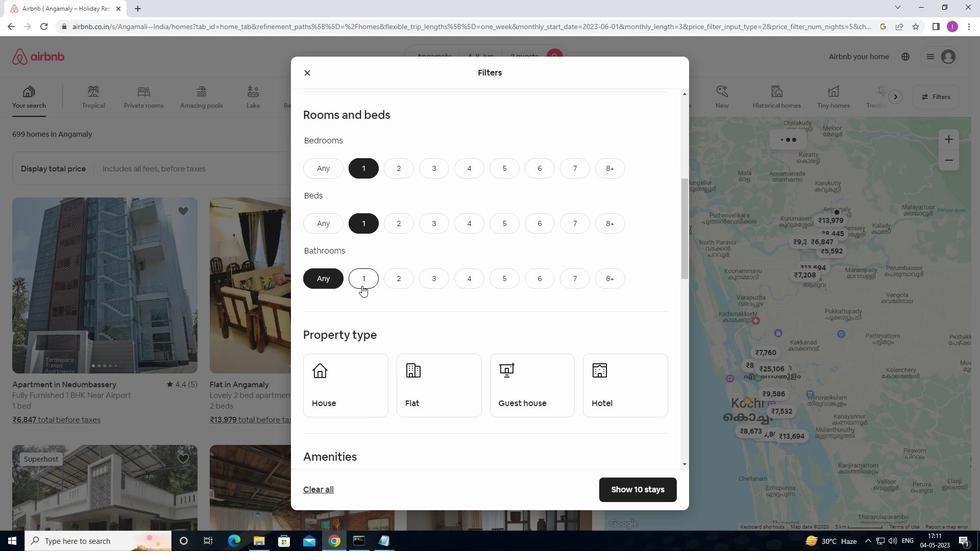 
Action: Mouse moved to (376, 297)
Screenshot: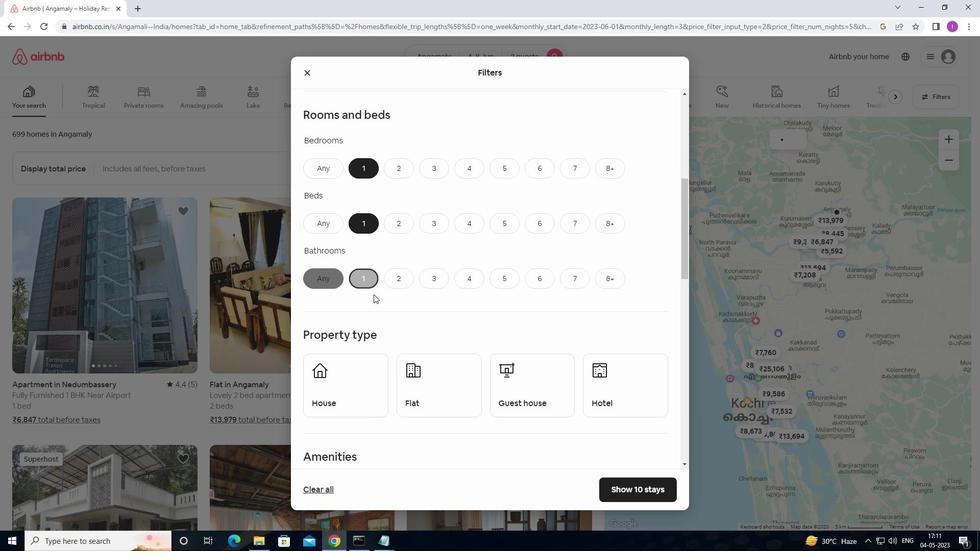 
Action: Mouse scrolled (376, 297) with delta (0, 0)
Screenshot: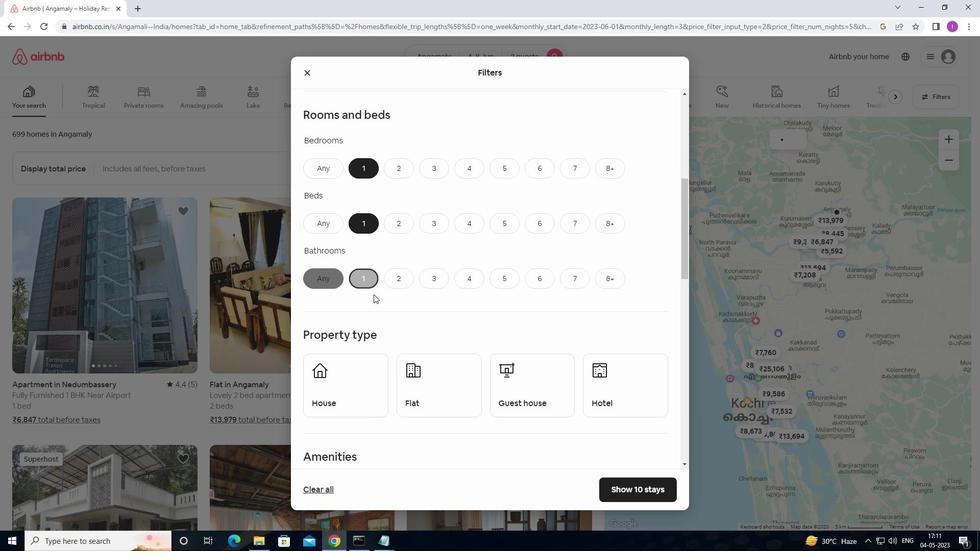 
Action: Mouse moved to (377, 320)
Screenshot: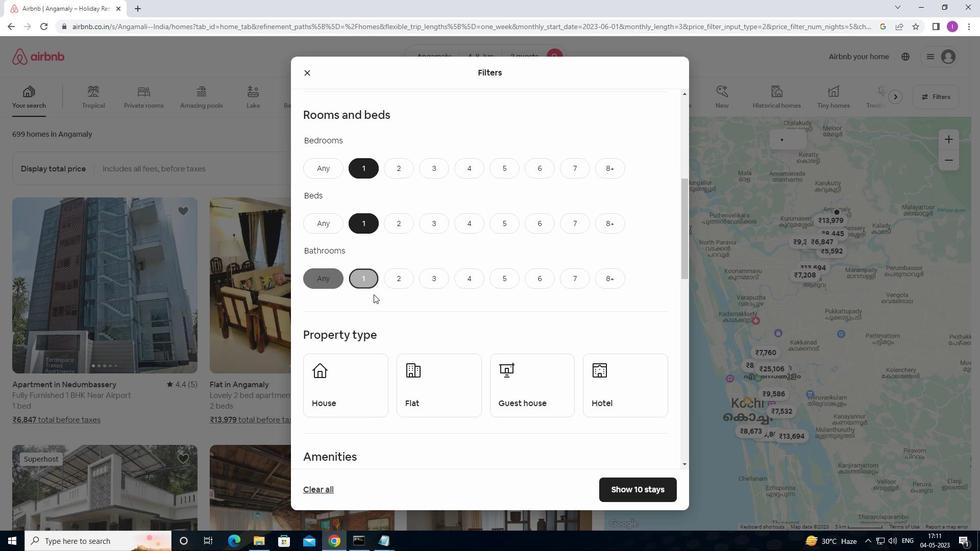 
Action: Mouse scrolled (377, 319) with delta (0, 0)
Screenshot: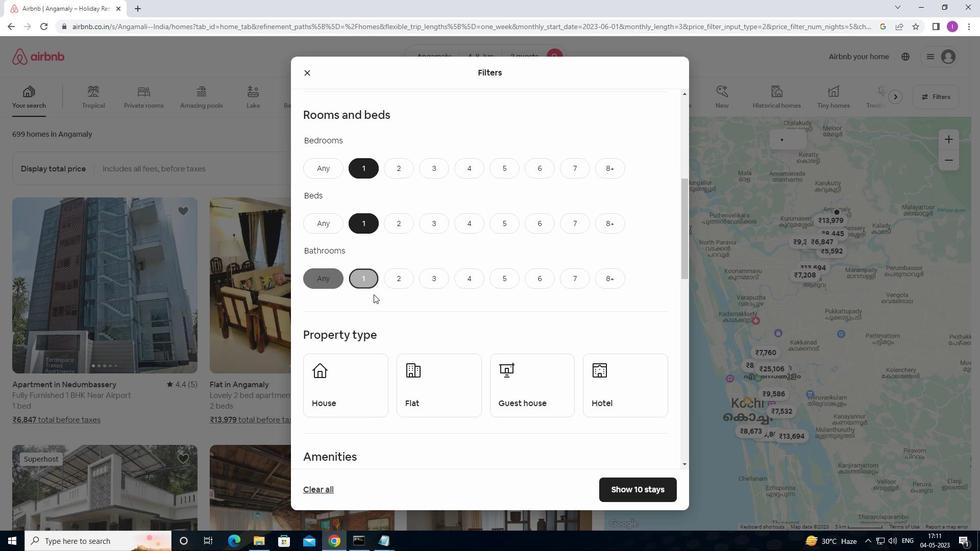 
Action: Mouse moved to (356, 294)
Screenshot: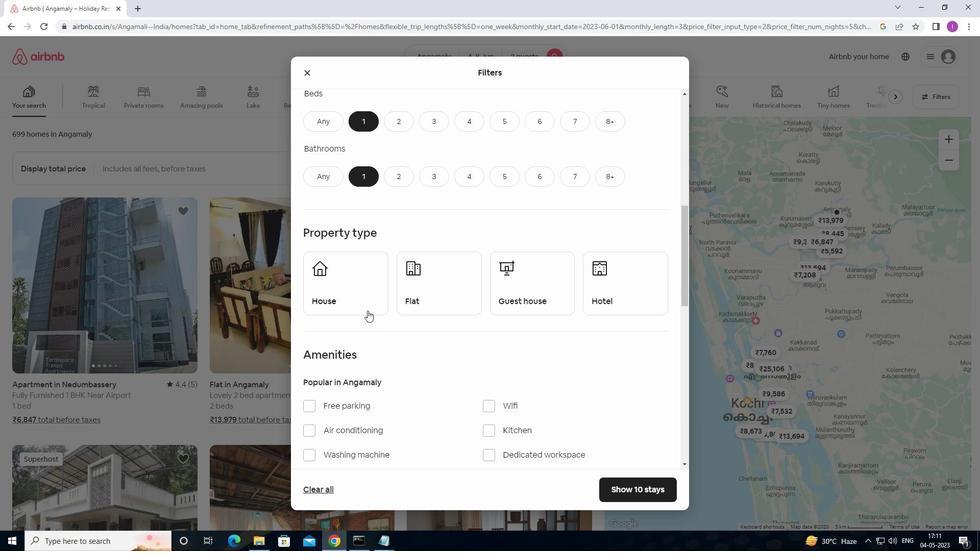 
Action: Mouse pressed left at (356, 294)
Screenshot: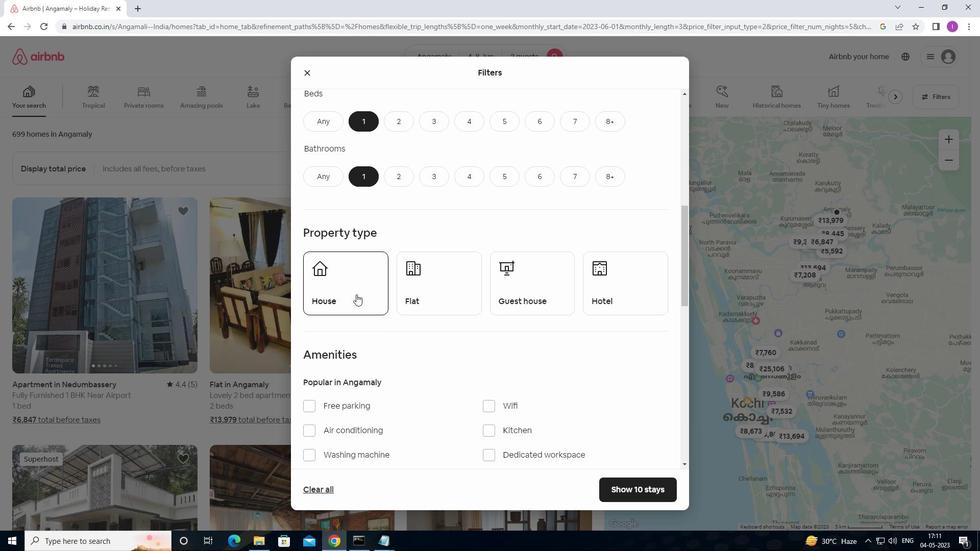 
Action: Mouse moved to (421, 297)
Screenshot: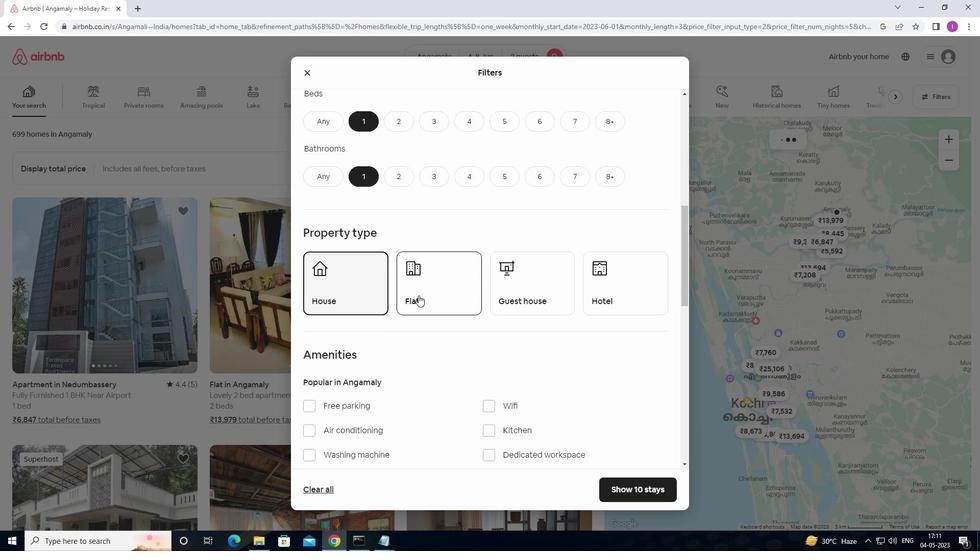 
Action: Mouse pressed left at (421, 297)
Screenshot: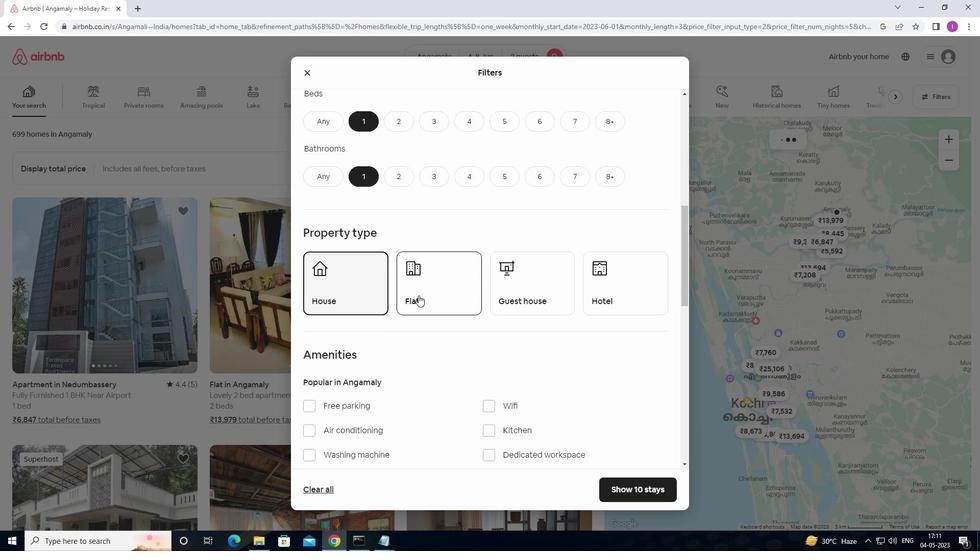 
Action: Mouse moved to (509, 296)
Screenshot: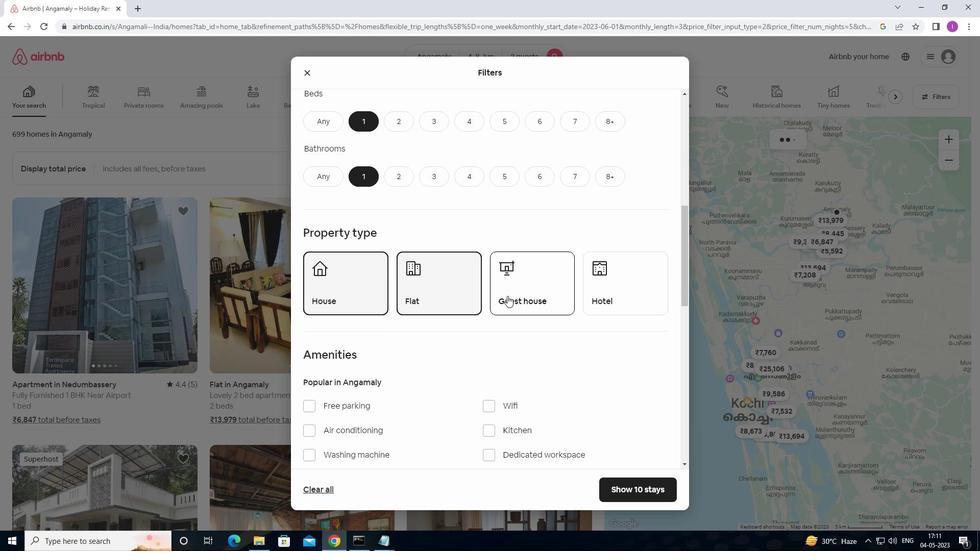 
Action: Mouse pressed left at (509, 296)
Screenshot: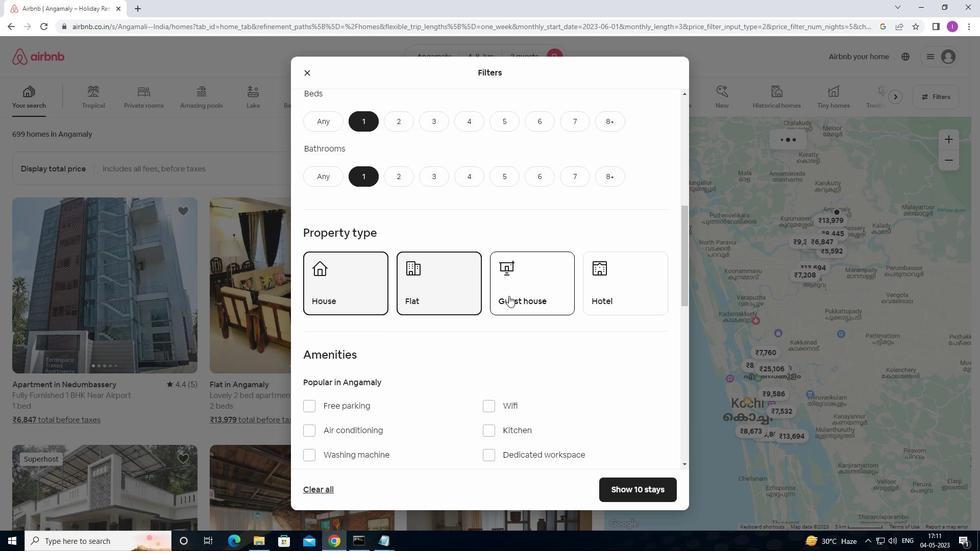 
Action: Mouse moved to (653, 291)
Screenshot: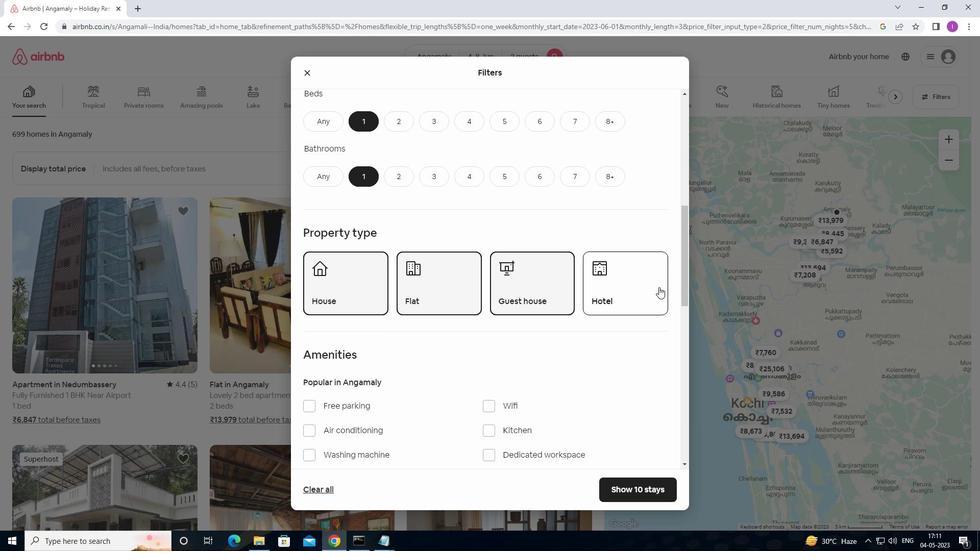 
Action: Mouse pressed left at (653, 291)
Screenshot: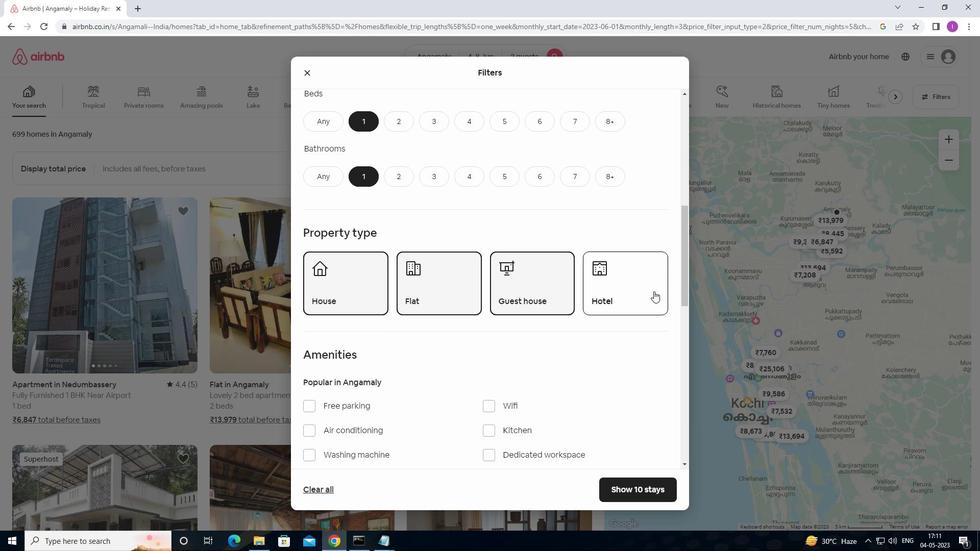 
Action: Mouse moved to (606, 327)
Screenshot: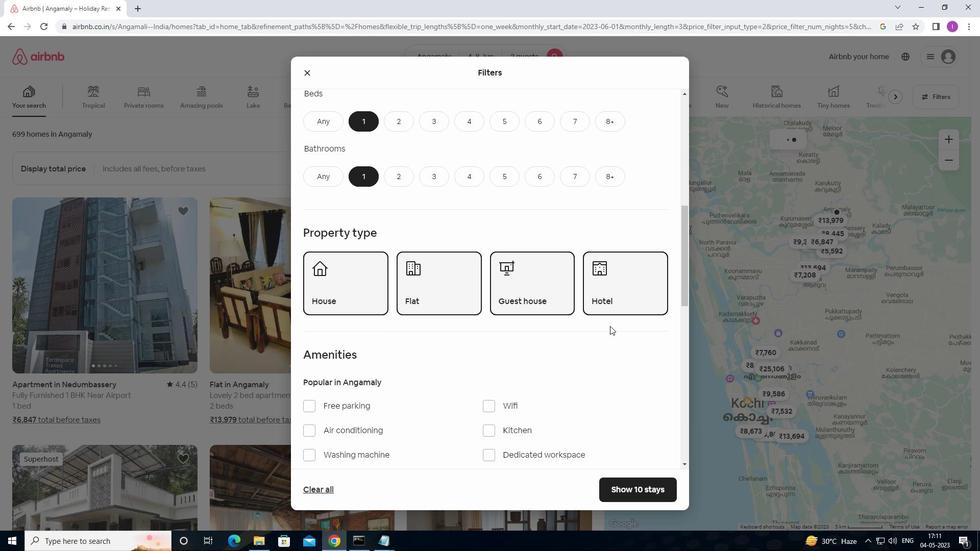 
Action: Mouse scrolled (606, 327) with delta (0, 0)
Screenshot: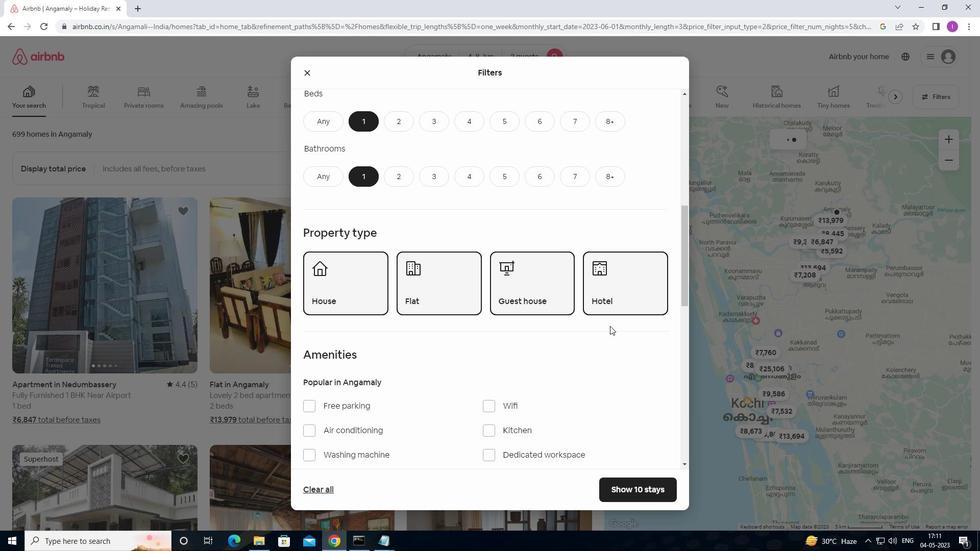 
Action: Mouse scrolled (606, 327) with delta (0, 0)
Screenshot: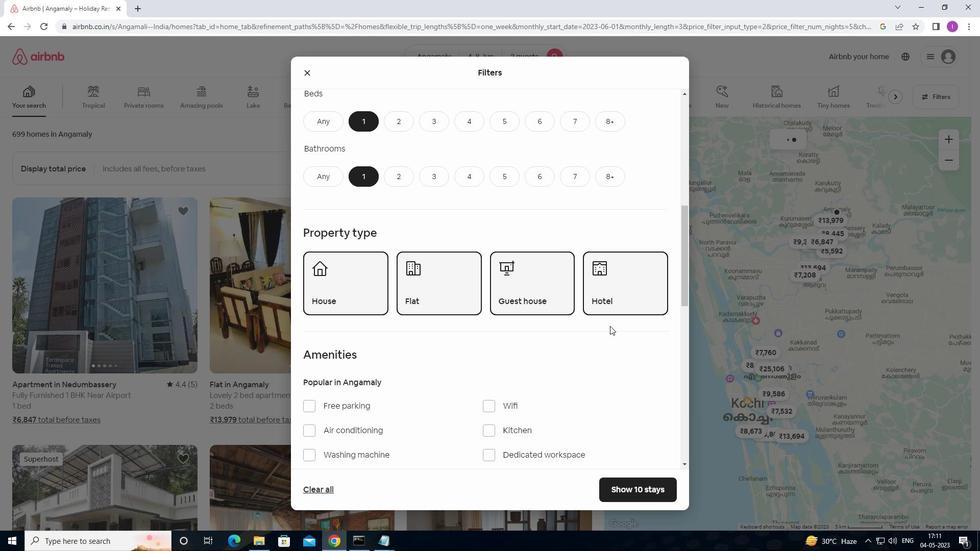 
Action: Mouse scrolled (606, 327) with delta (0, 0)
Screenshot: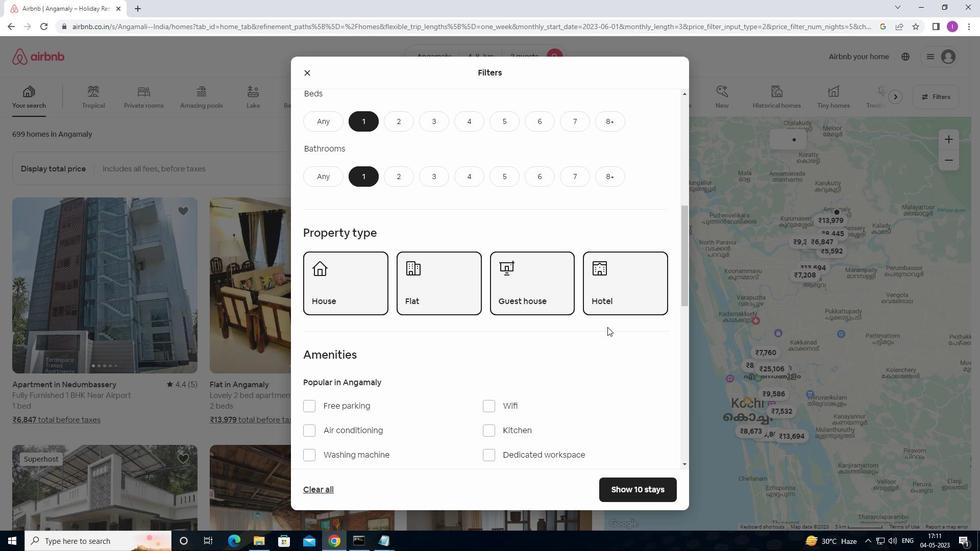
Action: Mouse scrolled (606, 327) with delta (0, 0)
Screenshot: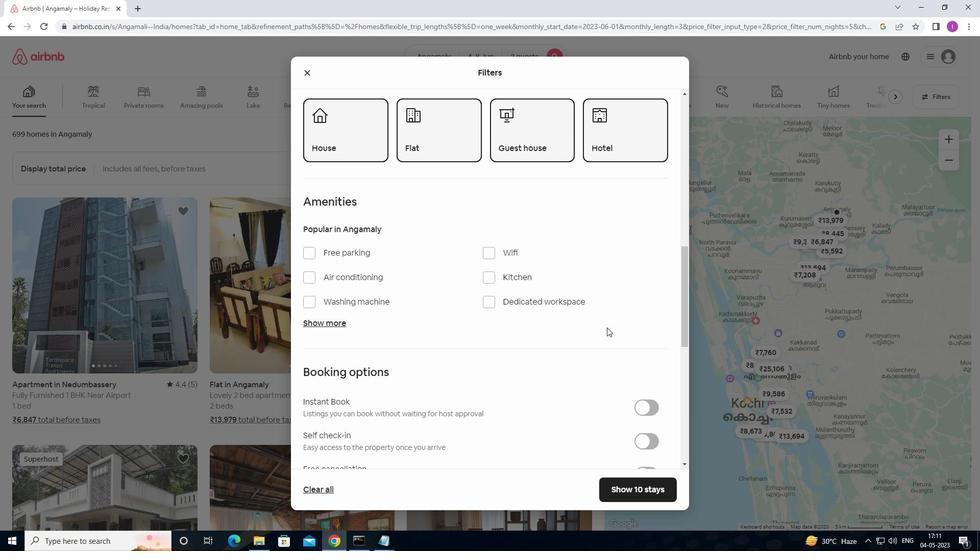 
Action: Mouse scrolled (606, 327) with delta (0, 0)
Screenshot: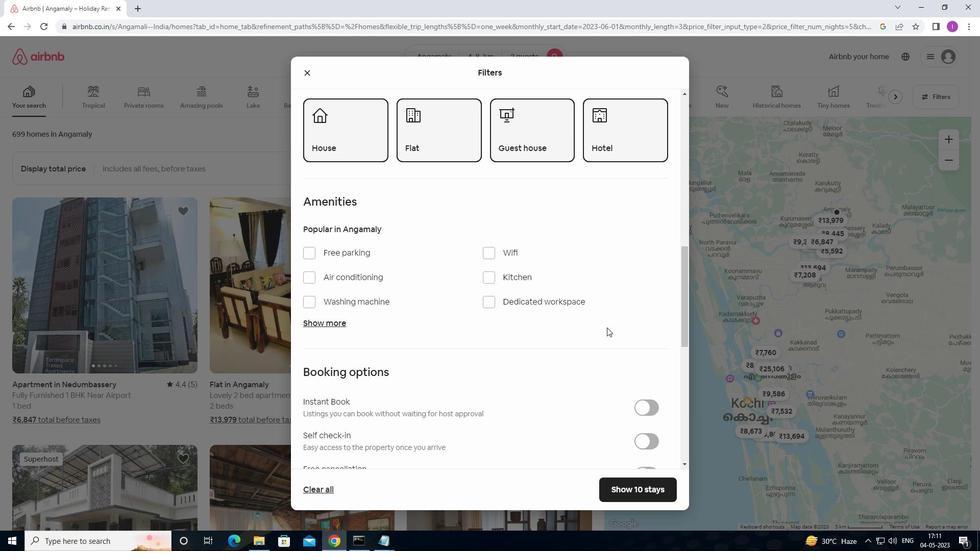 
Action: Mouse scrolled (606, 327) with delta (0, 0)
Screenshot: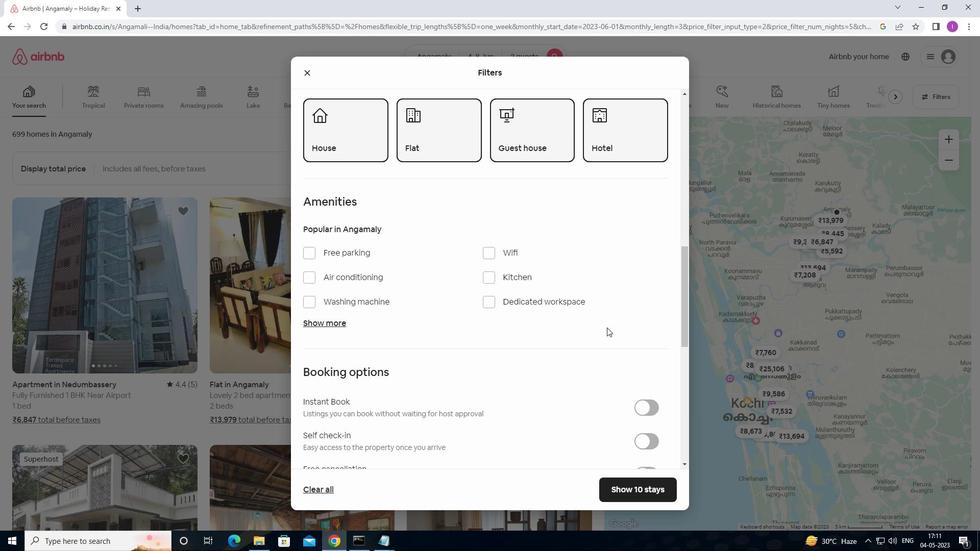 
Action: Mouse scrolled (606, 327) with delta (0, 0)
Screenshot: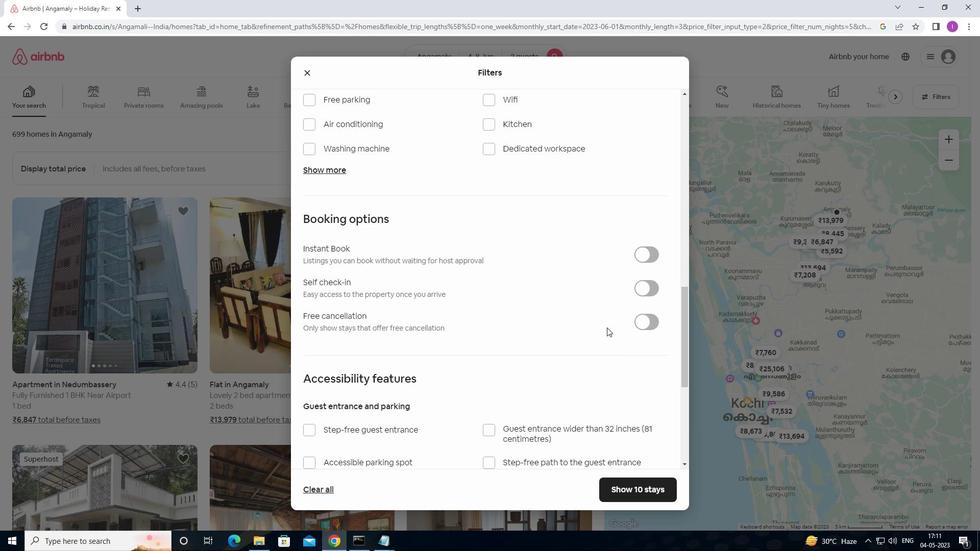 
Action: Mouse scrolled (606, 327) with delta (0, 0)
Screenshot: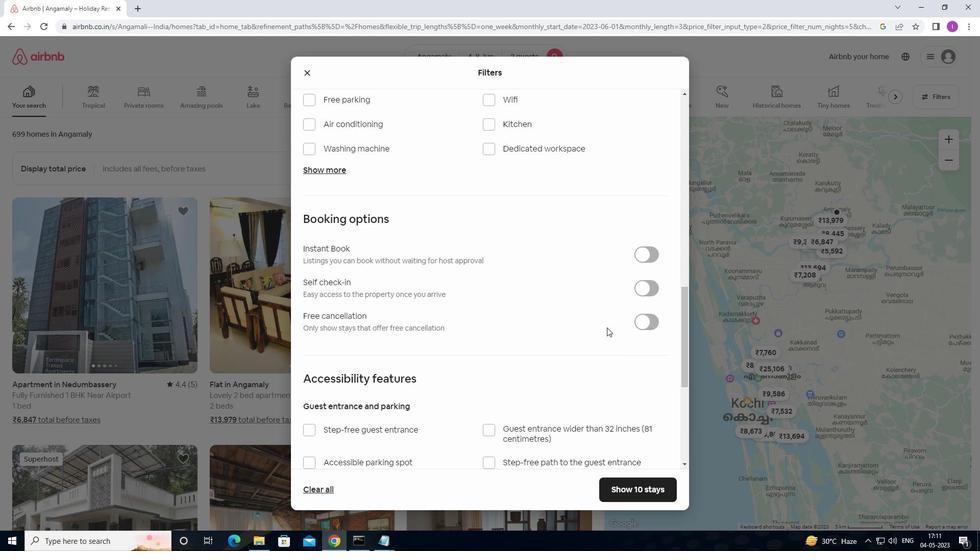 
Action: Mouse scrolled (606, 327) with delta (0, 0)
Screenshot: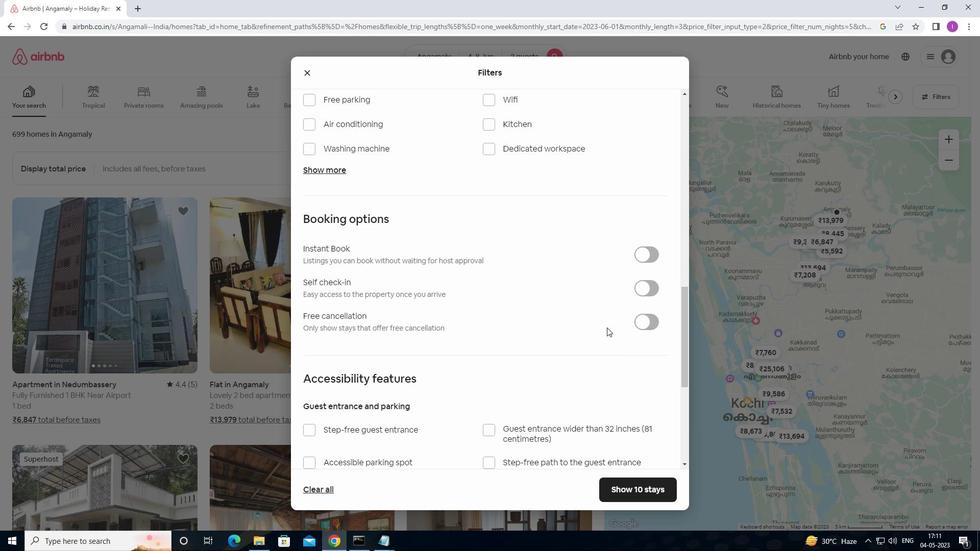 
Action: Mouse moved to (649, 131)
Screenshot: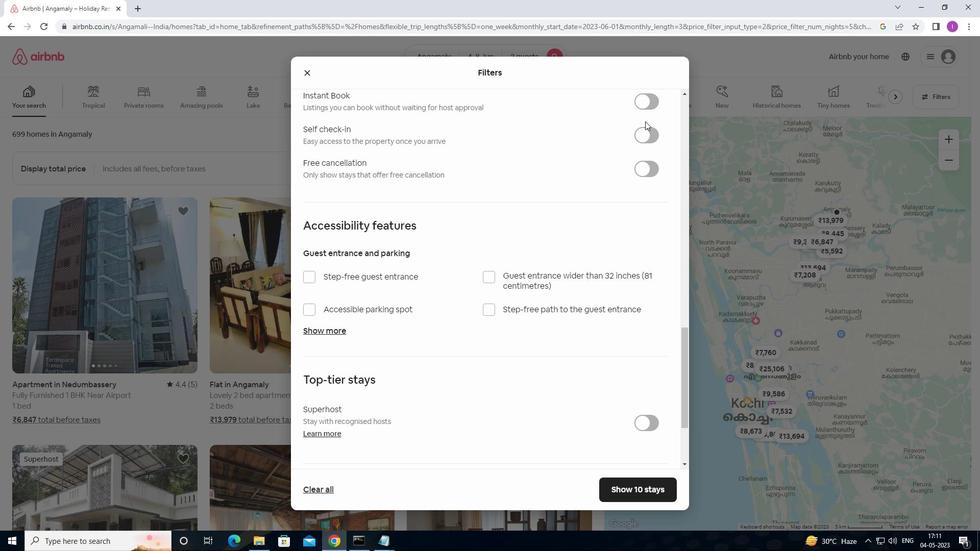 
Action: Mouse pressed left at (649, 131)
Screenshot: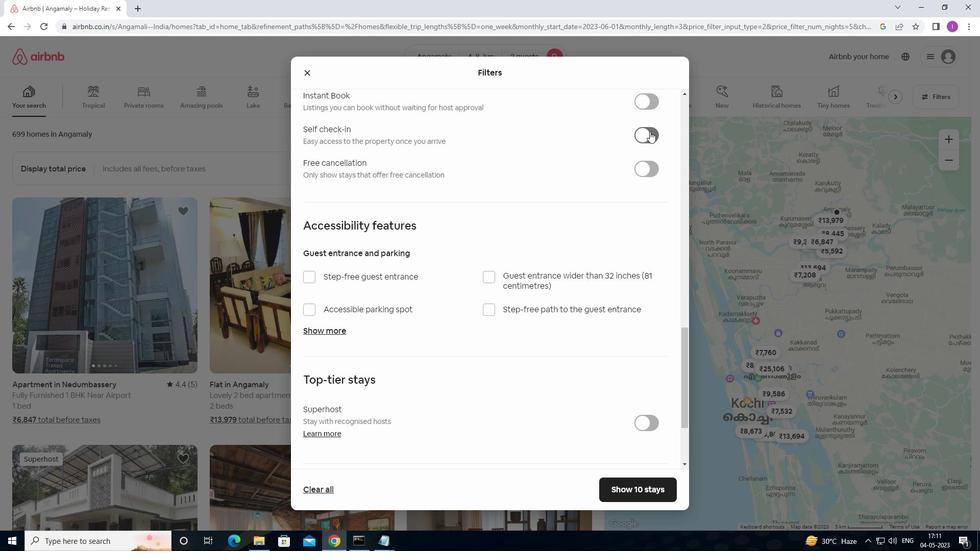 
Action: Mouse moved to (480, 384)
Screenshot: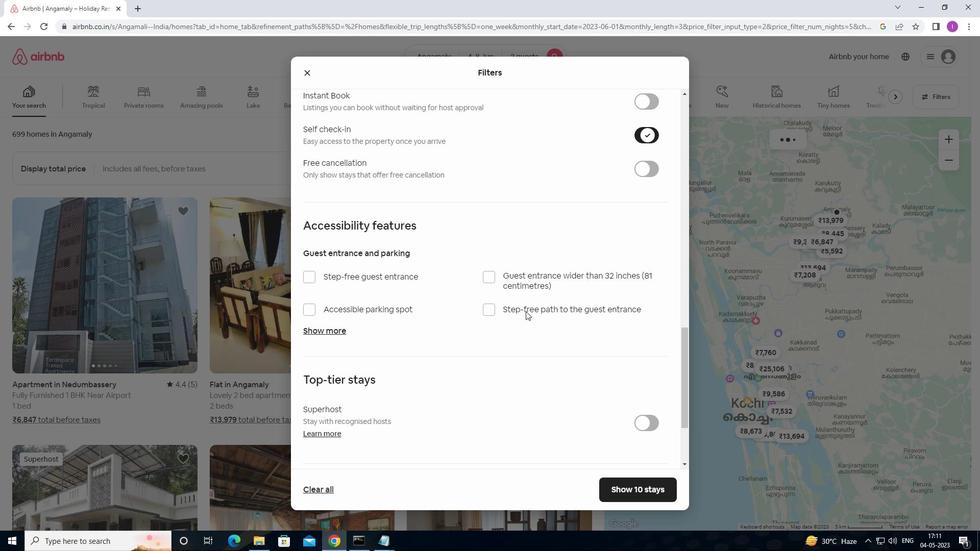 
Action: Mouse scrolled (480, 383) with delta (0, 0)
Screenshot: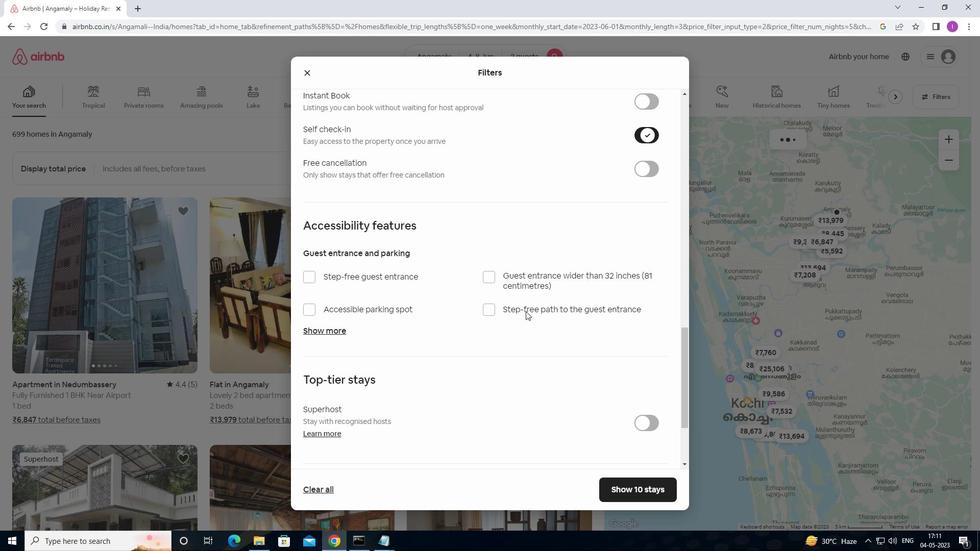 
Action: Mouse moved to (479, 385)
Screenshot: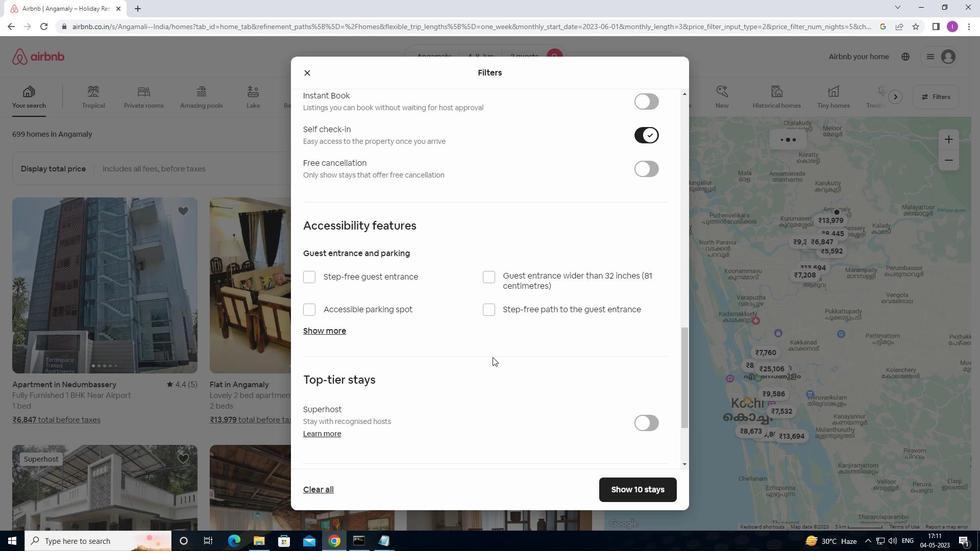 
Action: Mouse scrolled (479, 385) with delta (0, 0)
Screenshot: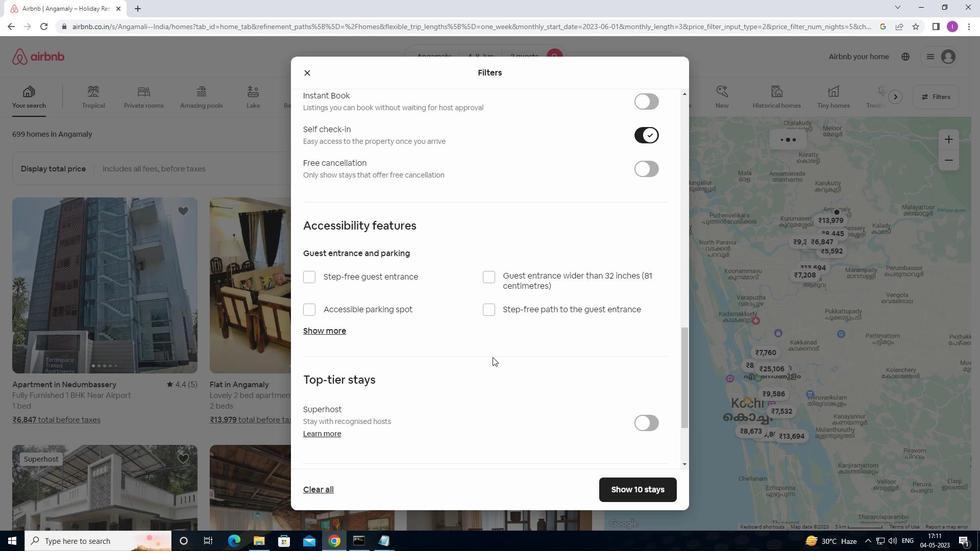 
Action: Mouse moved to (479, 386)
Screenshot: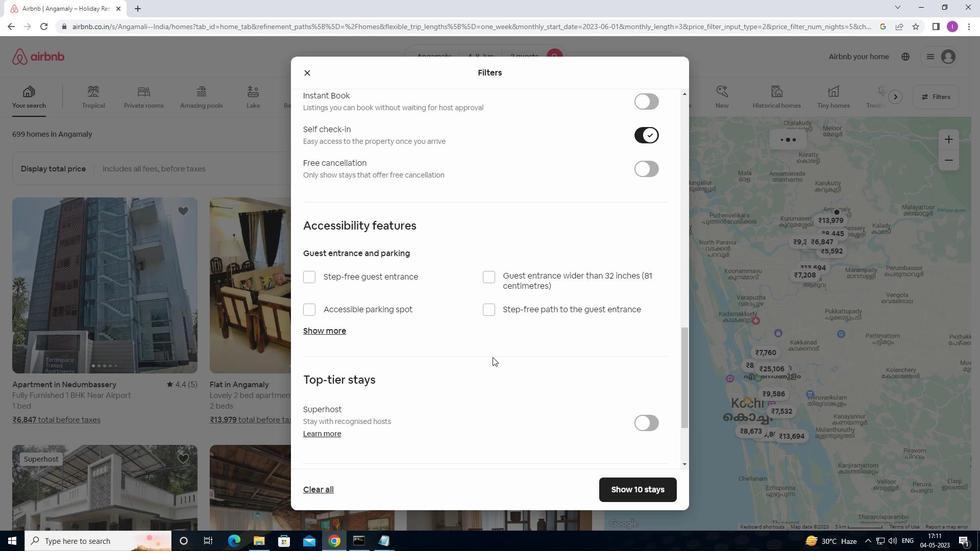 
Action: Mouse scrolled (479, 386) with delta (0, 0)
Screenshot: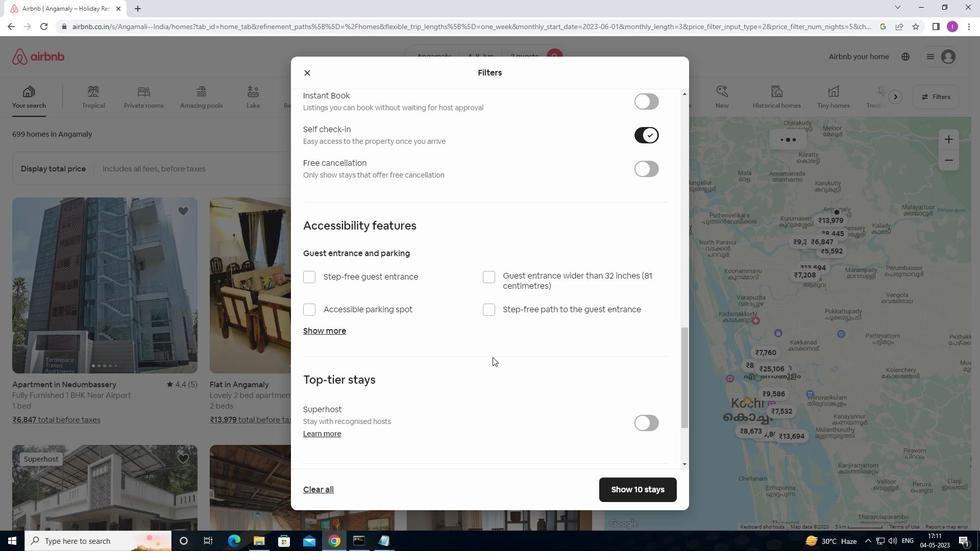 
Action: Mouse scrolled (479, 386) with delta (0, 0)
Screenshot: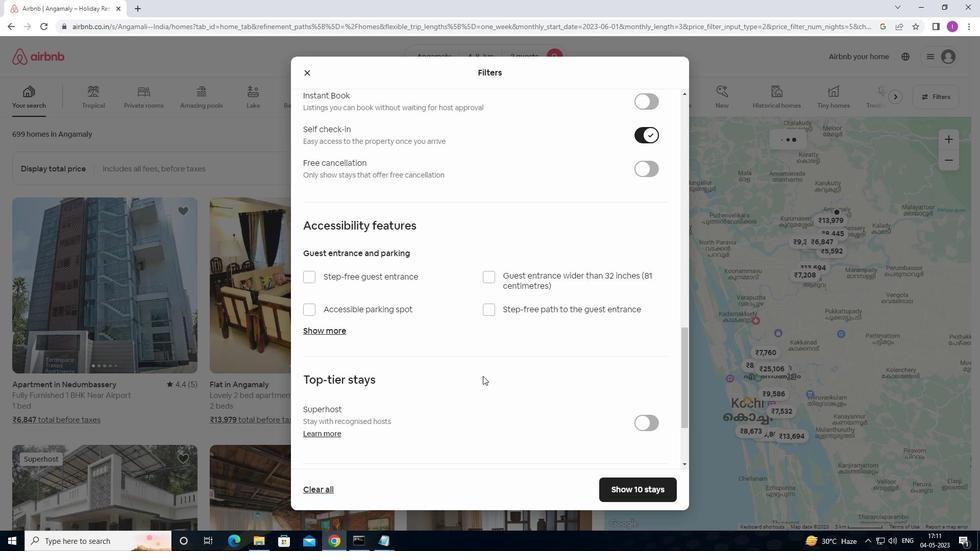 
Action: Mouse scrolled (479, 386) with delta (0, 0)
Screenshot: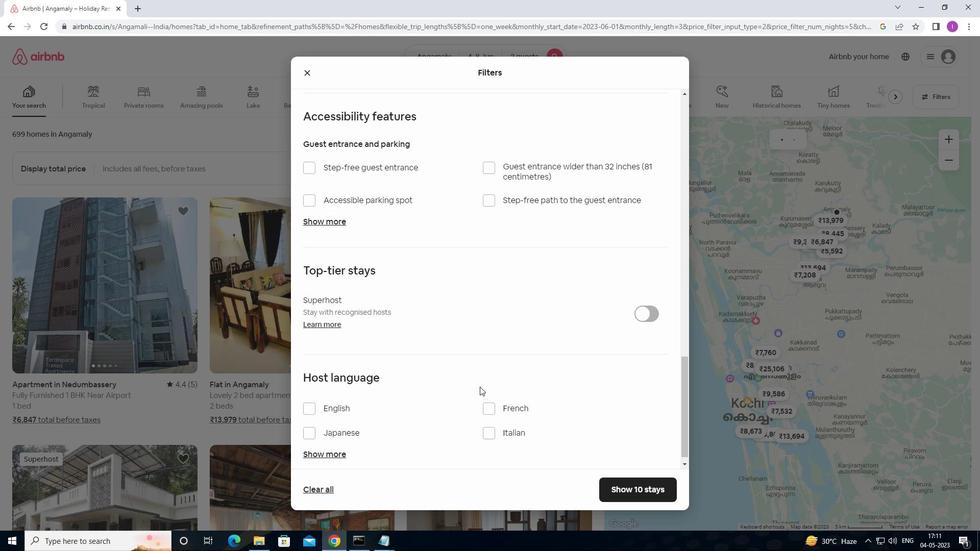
Action: Mouse scrolled (479, 386) with delta (0, 0)
Screenshot: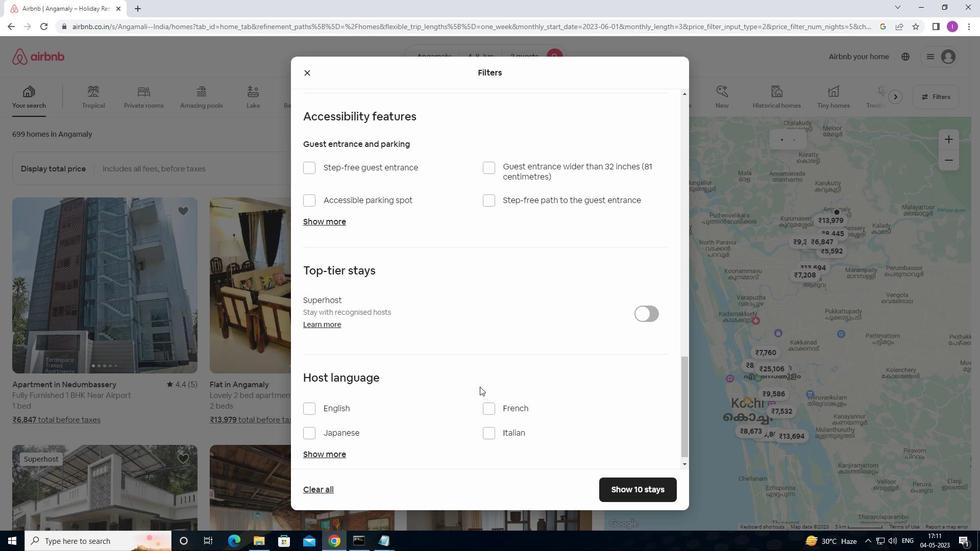 
Action: Mouse scrolled (479, 386) with delta (0, 0)
Screenshot: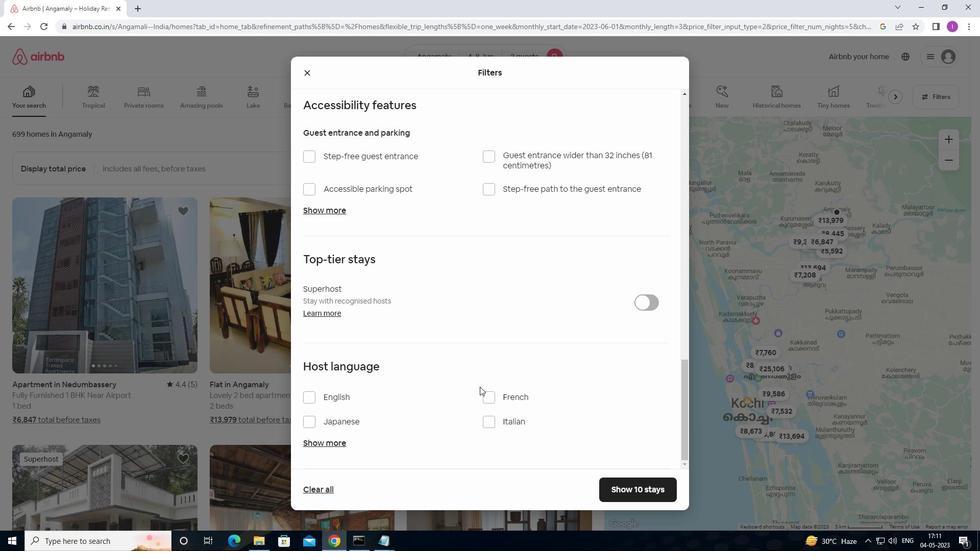 
Action: Mouse scrolled (479, 386) with delta (0, 0)
Screenshot: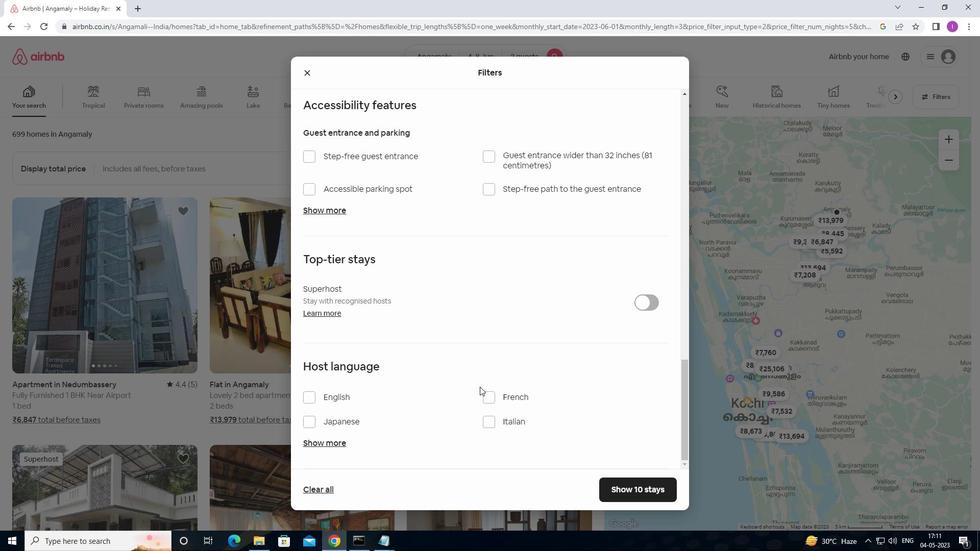 
Action: Mouse moved to (319, 395)
Screenshot: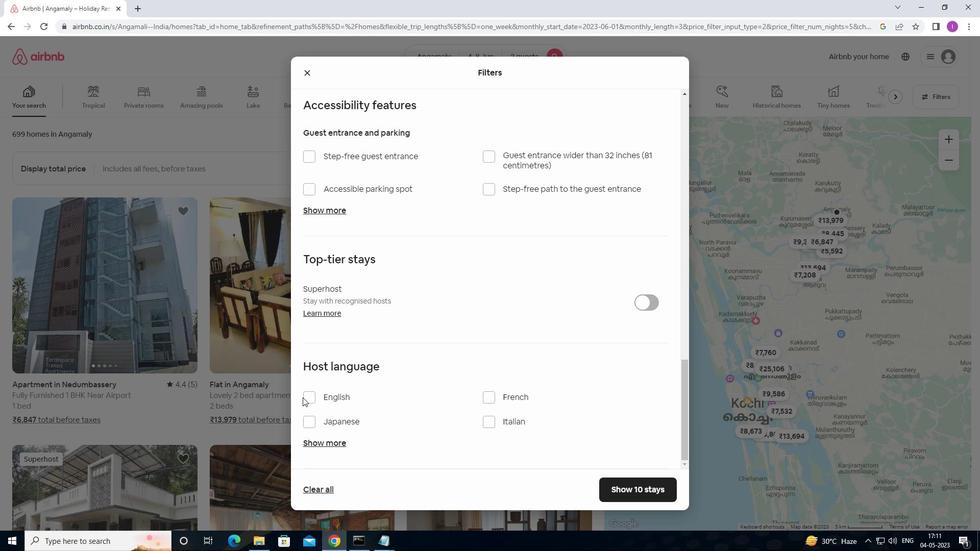 
Action: Mouse pressed left at (319, 395)
Screenshot: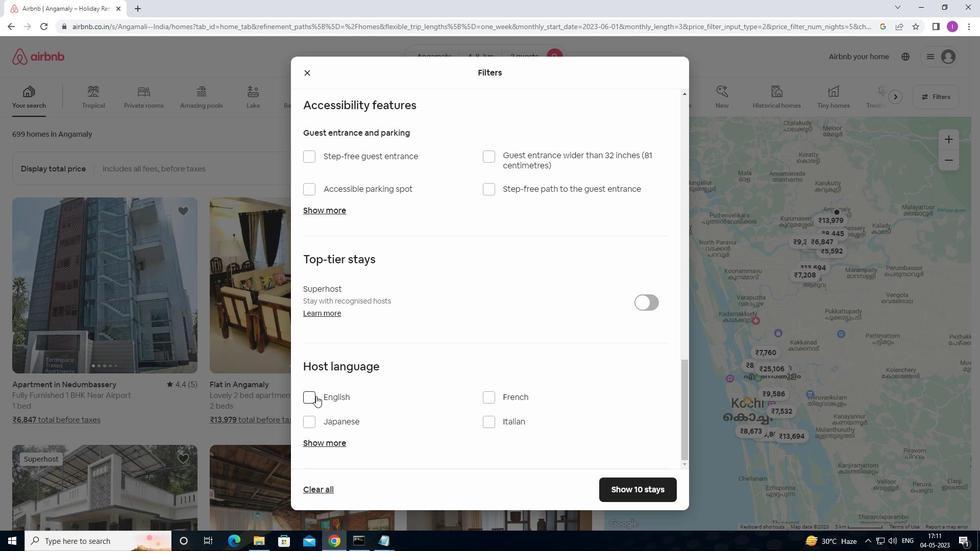 
Action: Mouse moved to (637, 490)
Screenshot: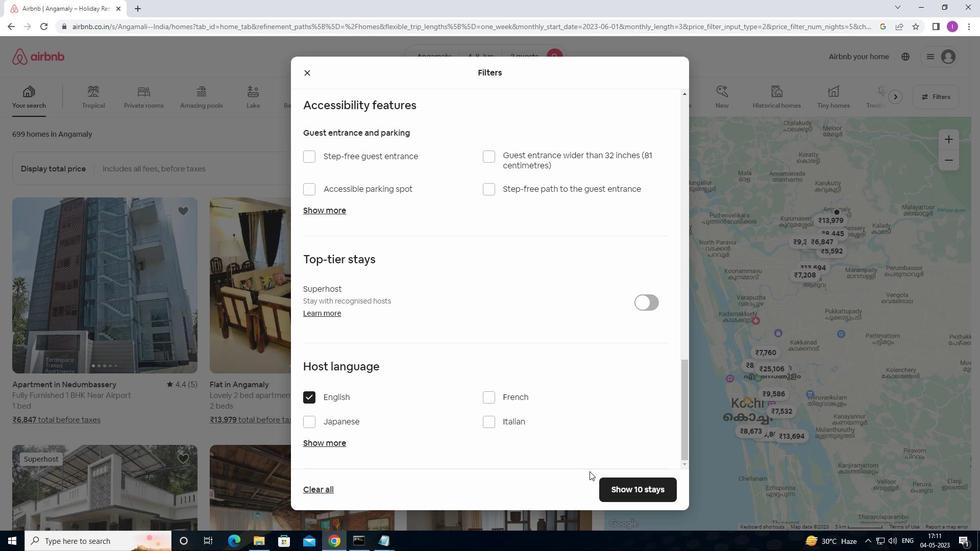 
Action: Mouse pressed left at (637, 490)
Screenshot: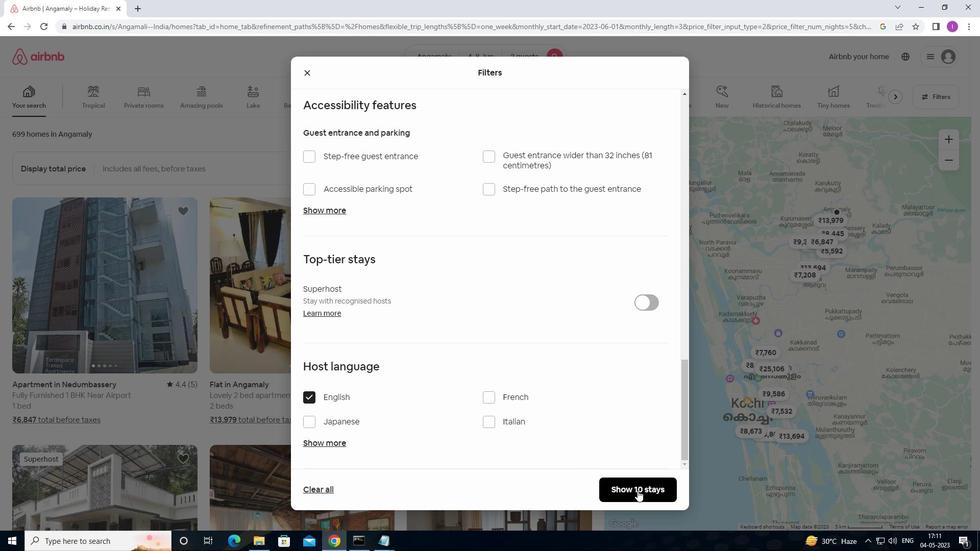 
Action: Mouse moved to (636, 480)
Screenshot: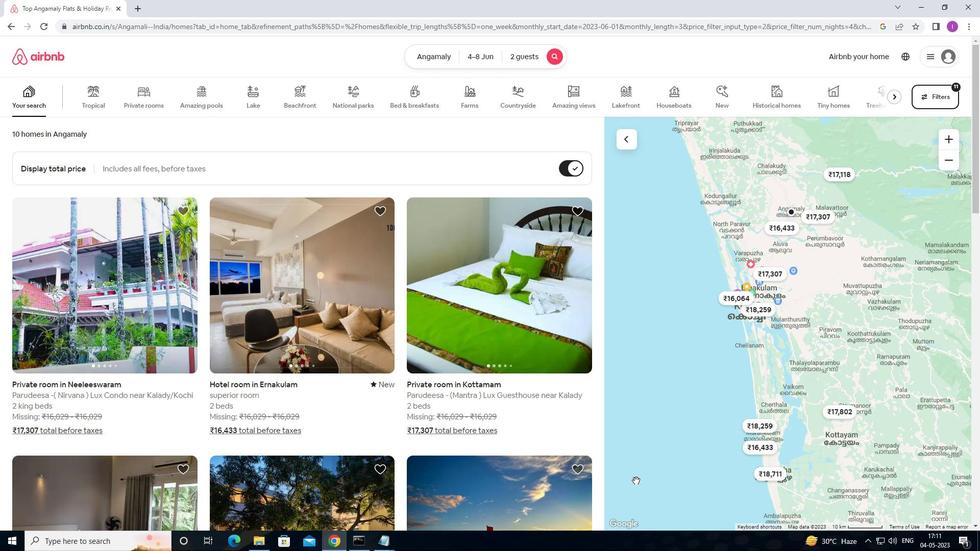 
